 Task: Create in the project AgileIntegrate in Backlog an issue 'Upgrade the database indexing strategy of a web application to improve data retrieval and query performance', assign it to team member softage.3@softage.net and change the status to IN PROGRESS. Create in the project AgileIntegrate in Backlog an issue 'Create a new online platform for online sales and negotiation courses with advanced sales techniques and negotiation skills features', assign it to team member softage.4@softage.net and change the status to IN PROGRESS
Action: Mouse moved to (191, 59)
Screenshot: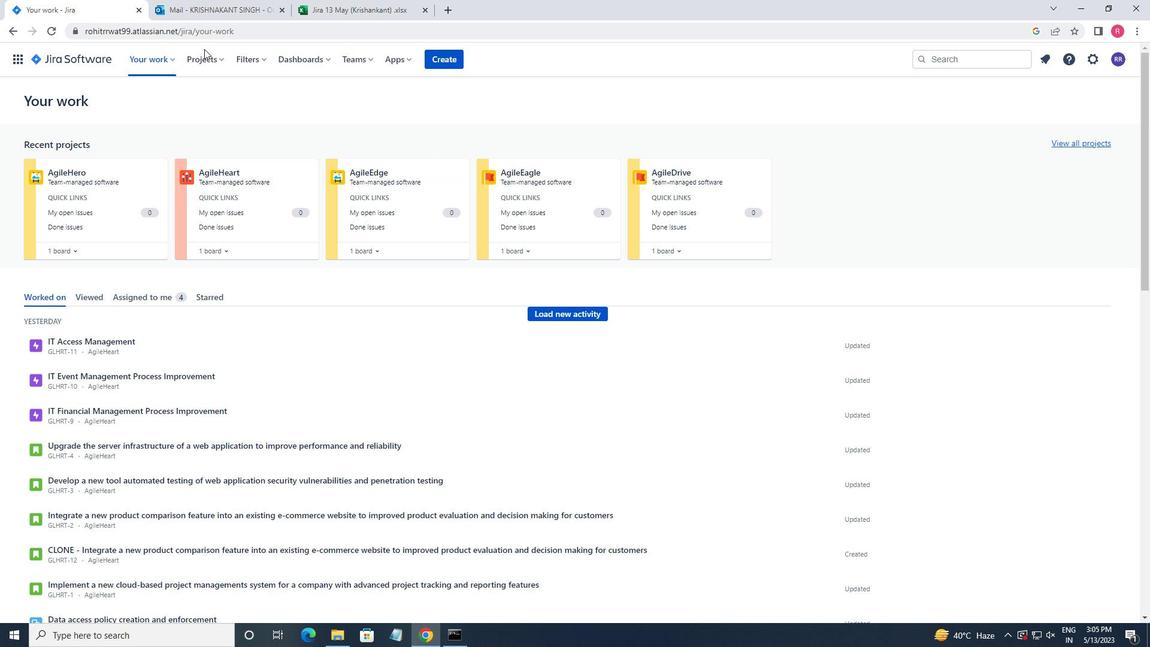 
Action: Mouse pressed left at (191, 59)
Screenshot: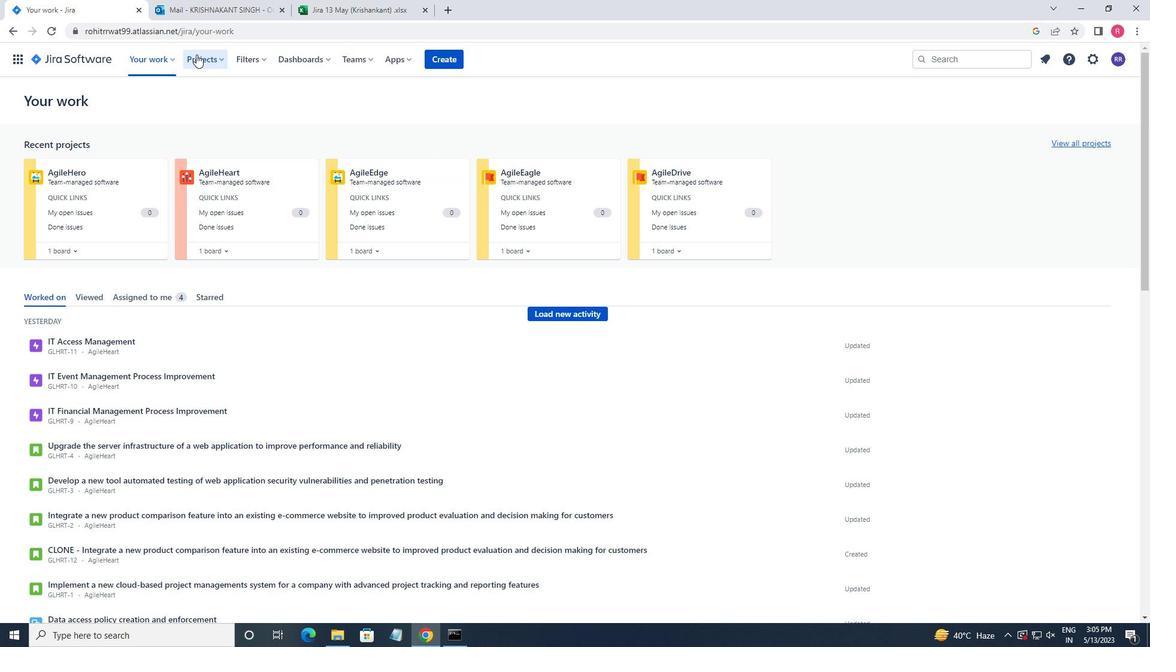 
Action: Mouse moved to (241, 119)
Screenshot: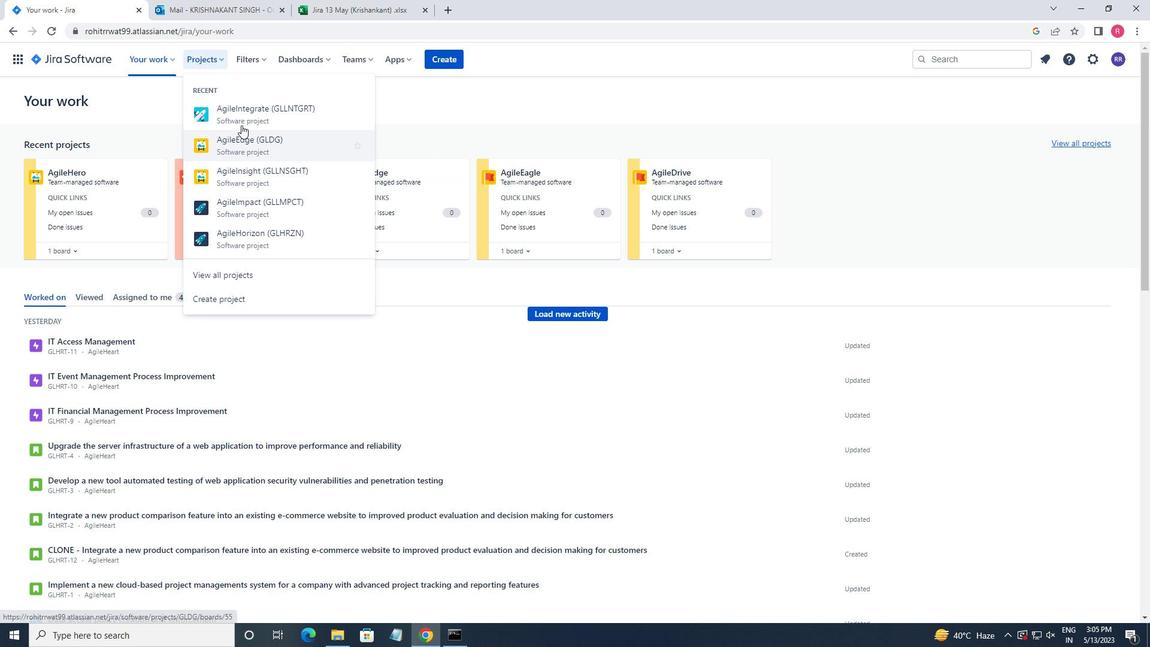 
Action: Mouse pressed left at (241, 119)
Screenshot: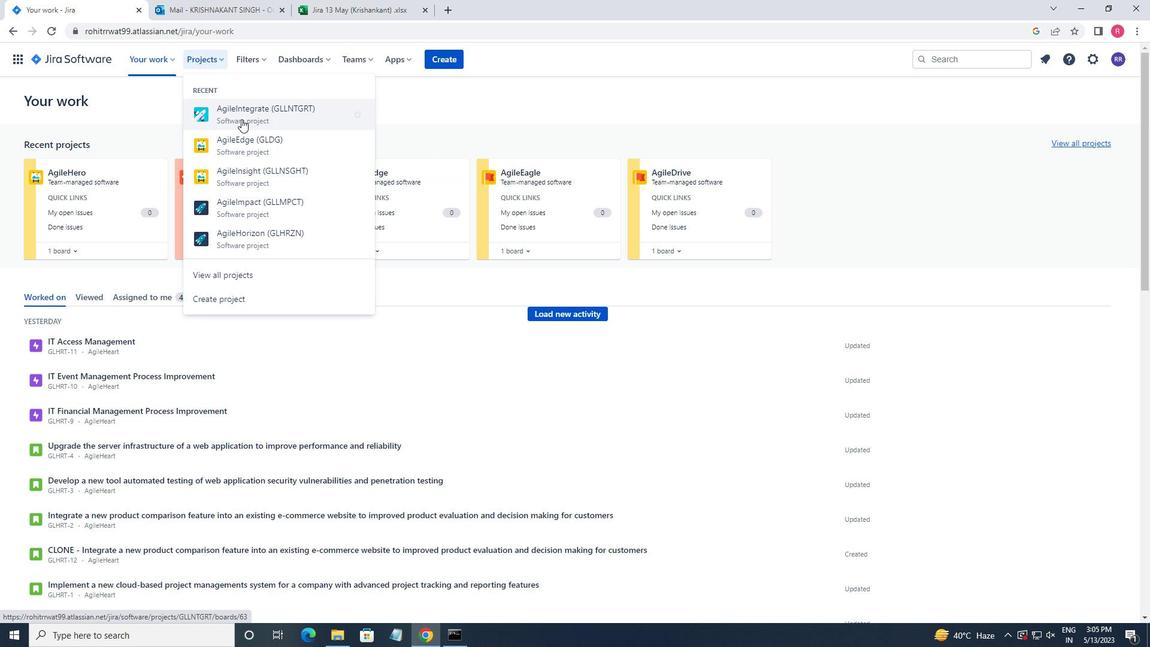 
Action: Mouse moved to (53, 181)
Screenshot: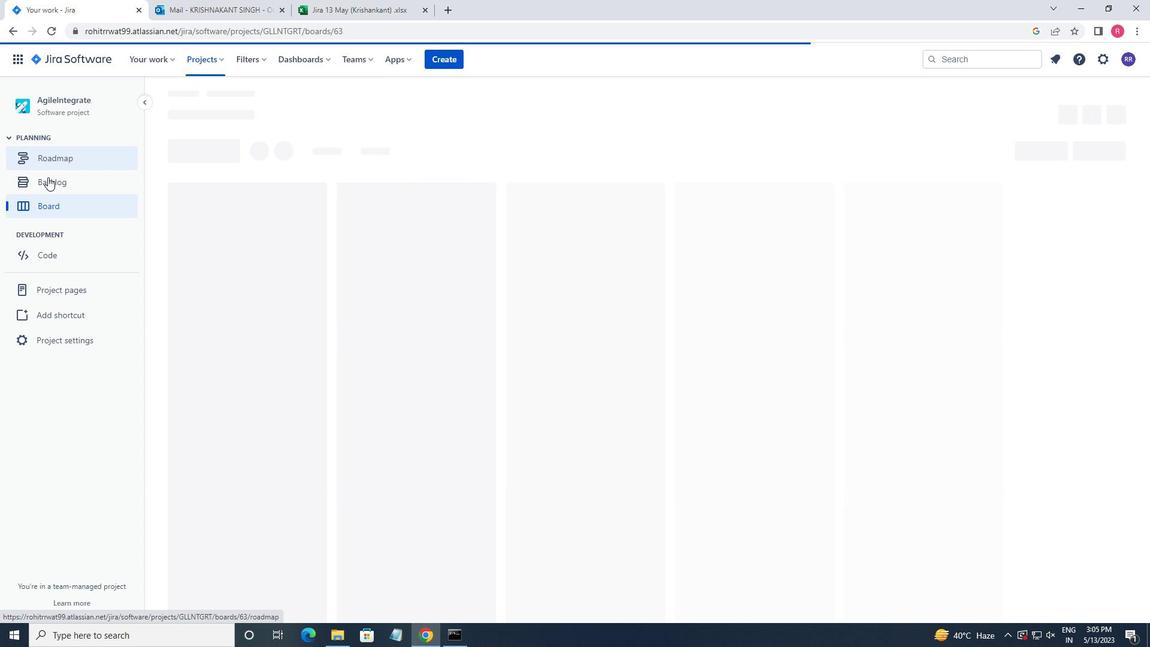 
Action: Mouse pressed left at (53, 181)
Screenshot: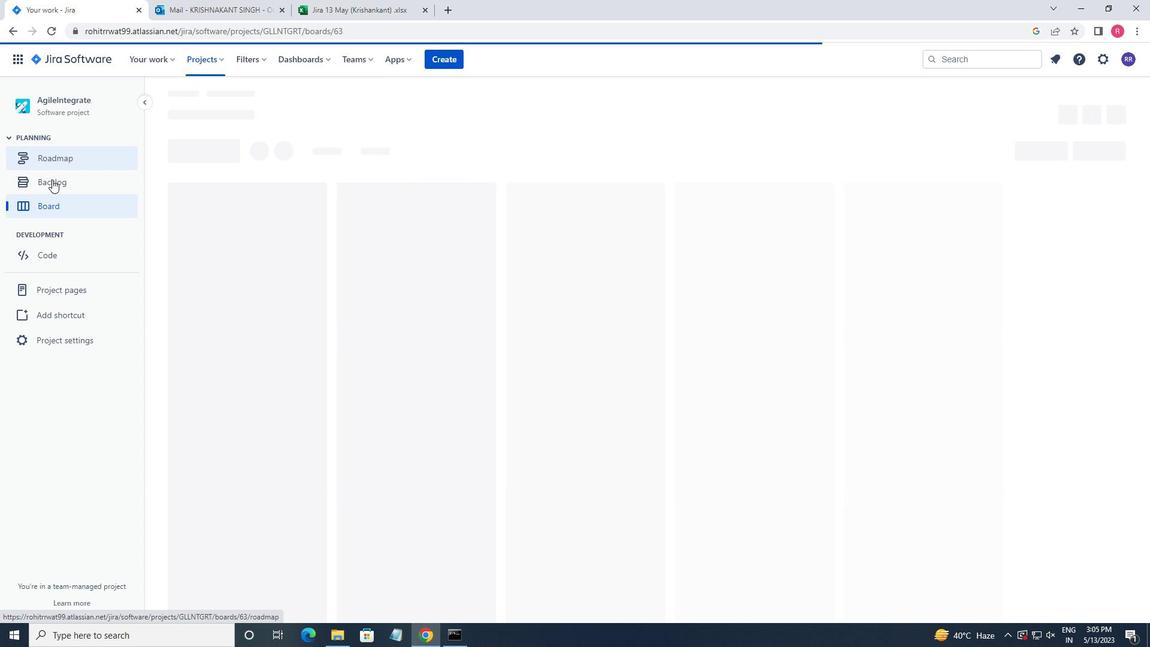 
Action: Mouse moved to (444, 347)
Screenshot: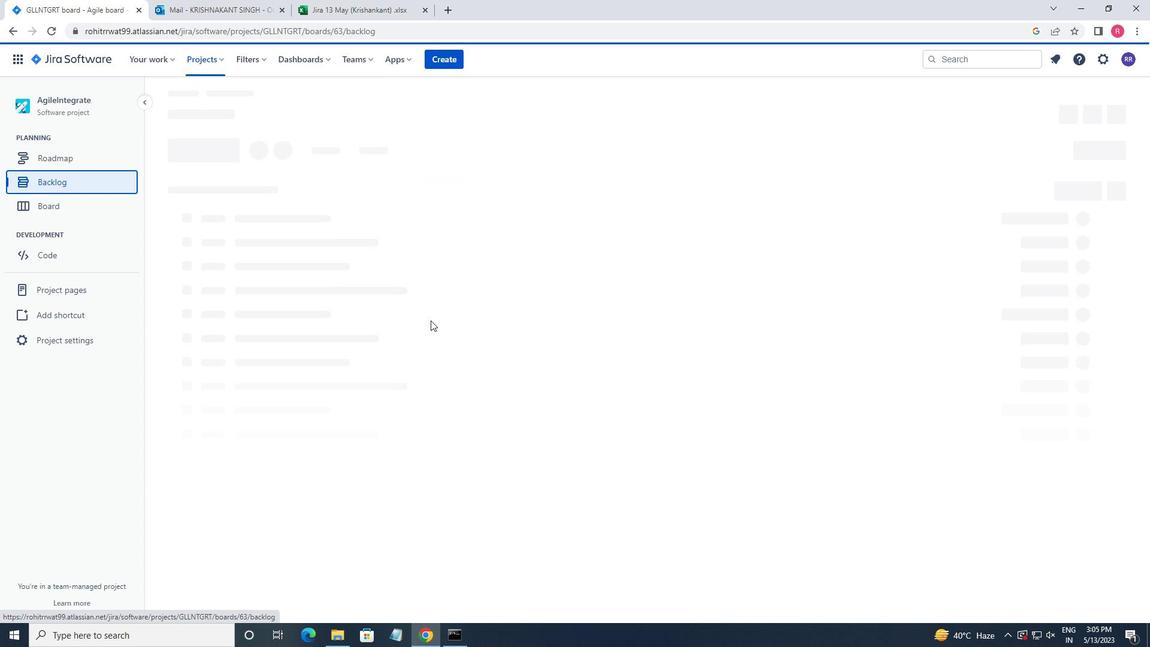 
Action: Mouse scrolled (444, 347) with delta (0, 0)
Screenshot: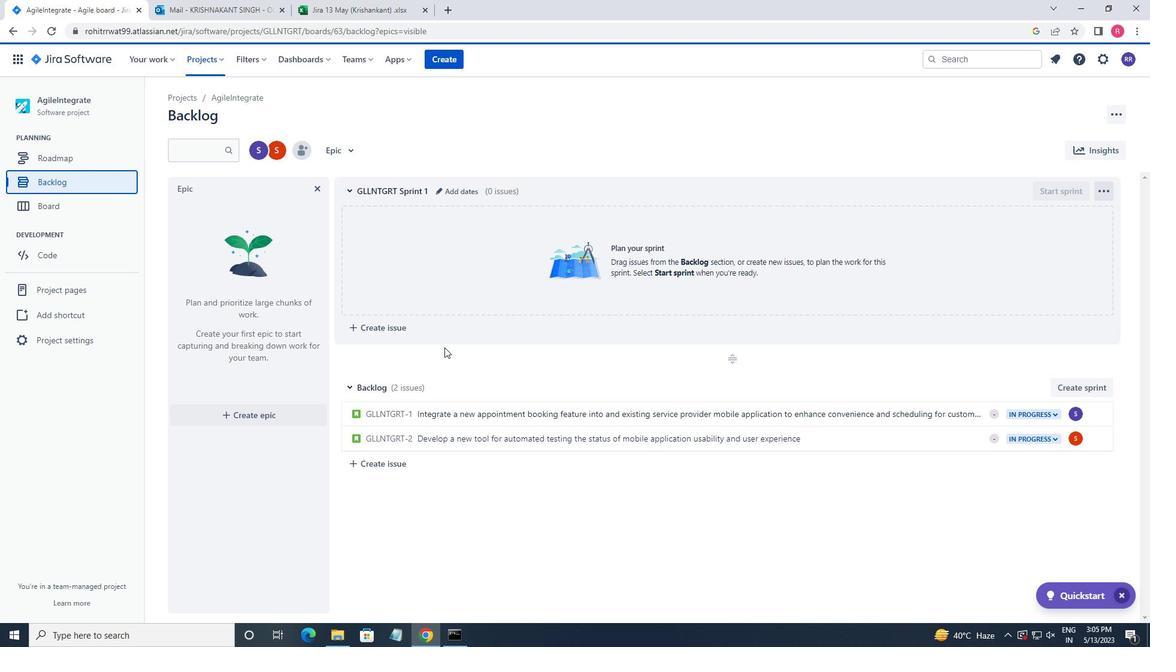 
Action: Mouse scrolled (444, 347) with delta (0, 0)
Screenshot: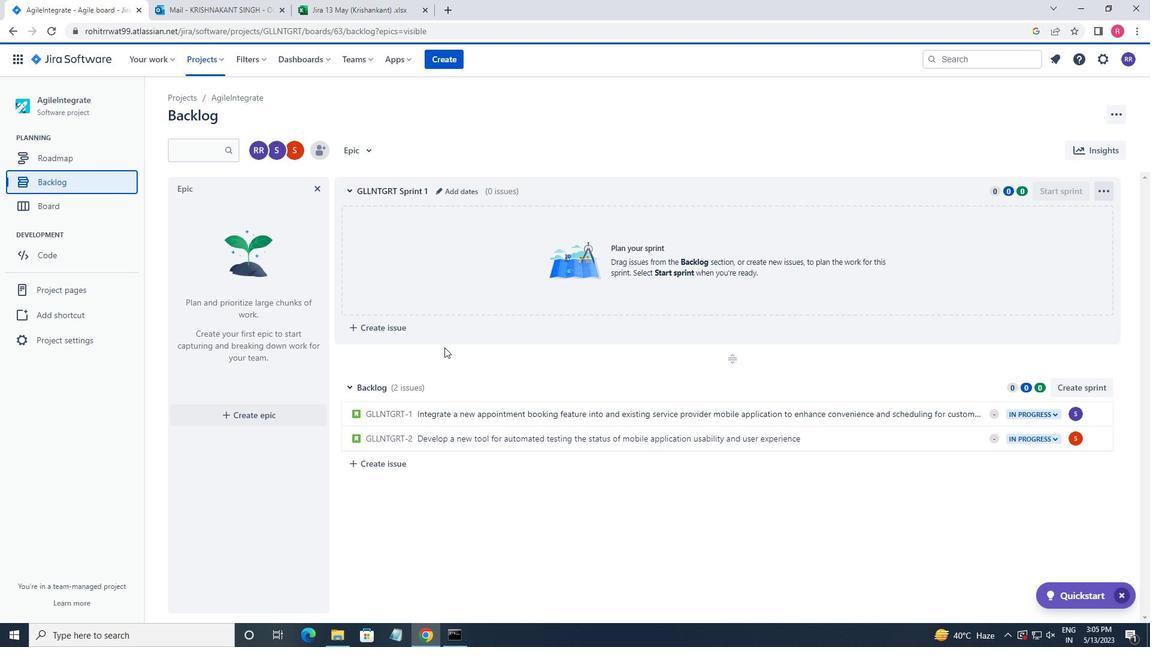 
Action: Mouse moved to (411, 465)
Screenshot: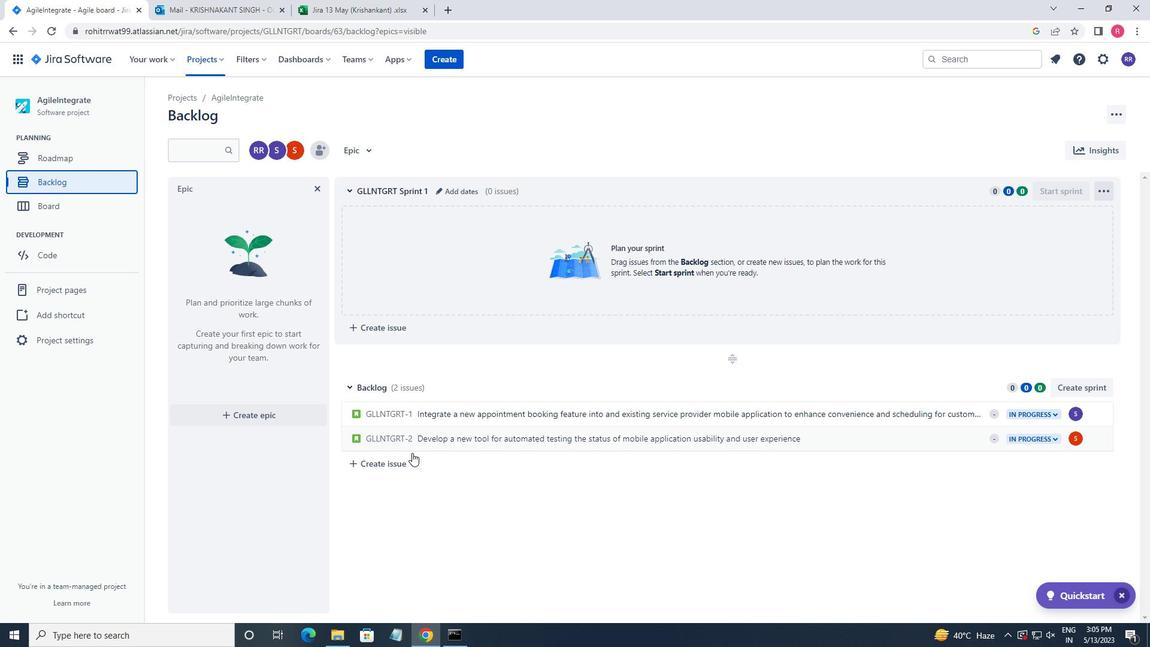 
Action: Mouse pressed left at (411, 465)
Screenshot: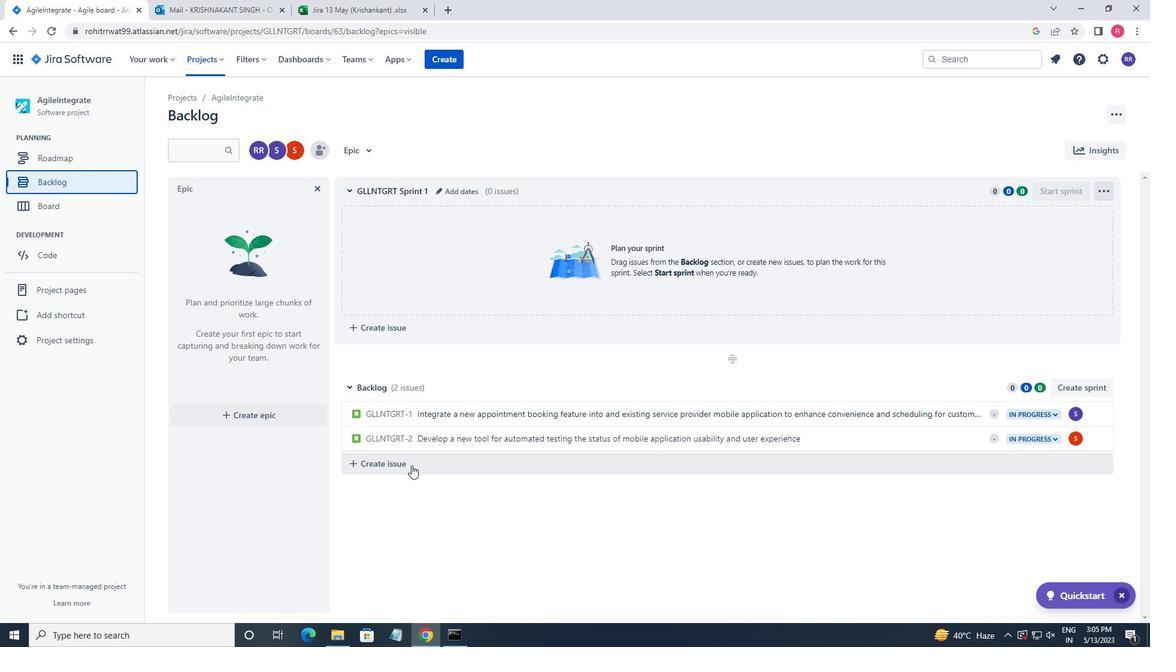 
Action: Mouse moved to (413, 448)
Screenshot: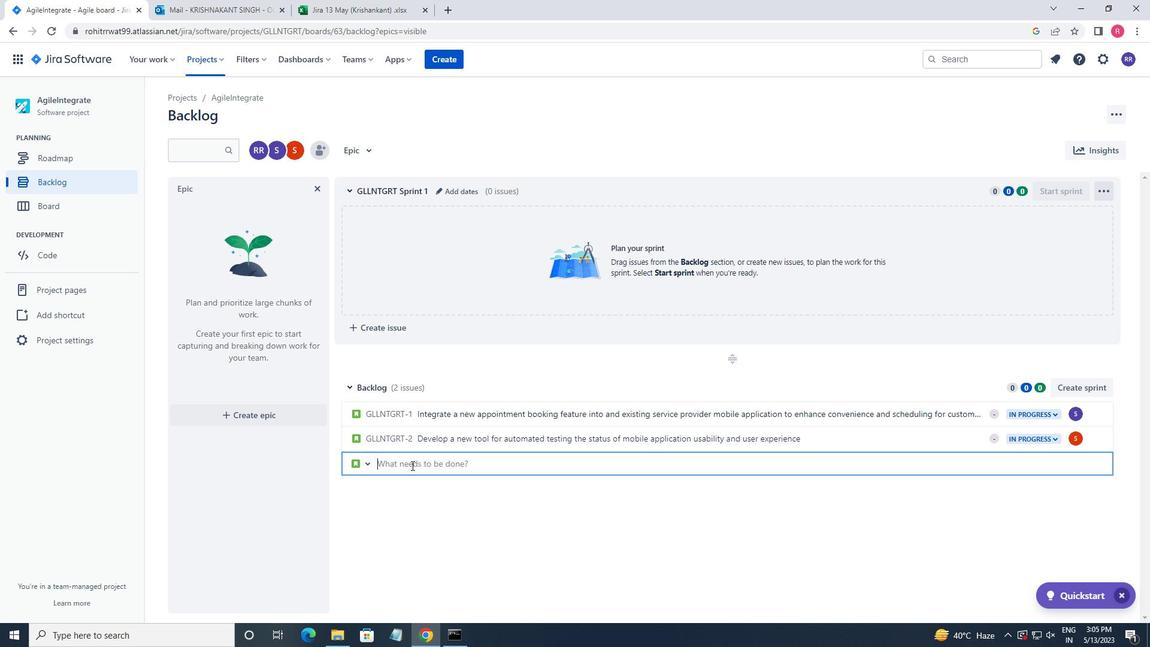 
Action: Key pressed <Key.shift_r>
Screenshot: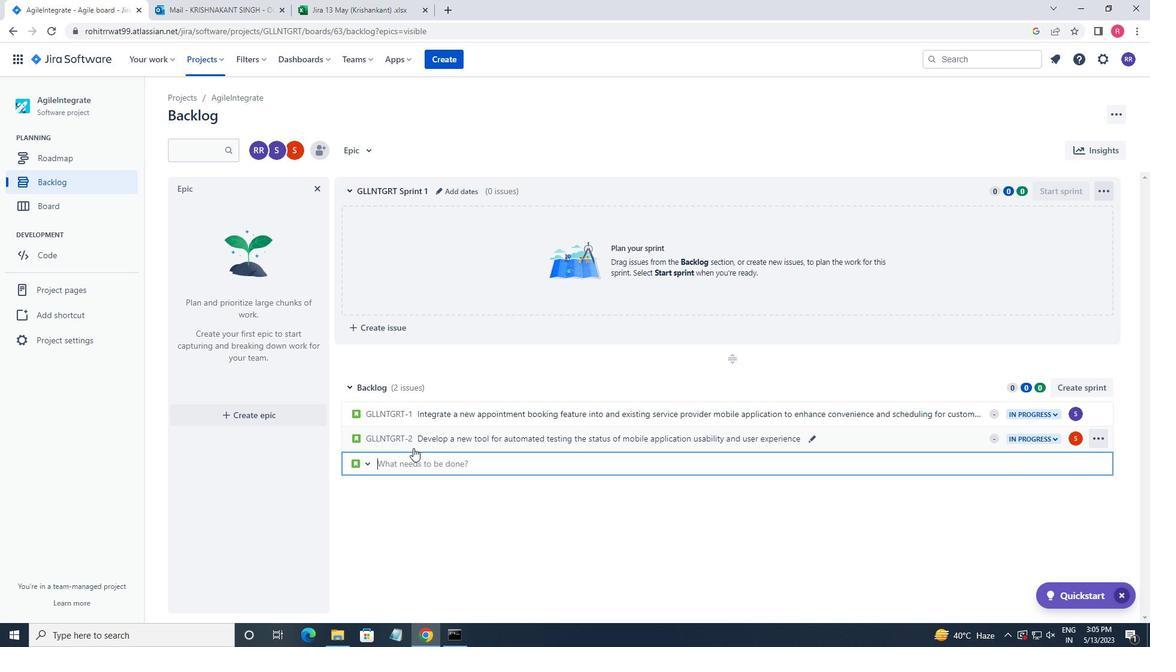 
Action: Mouse moved to (413, 393)
Screenshot: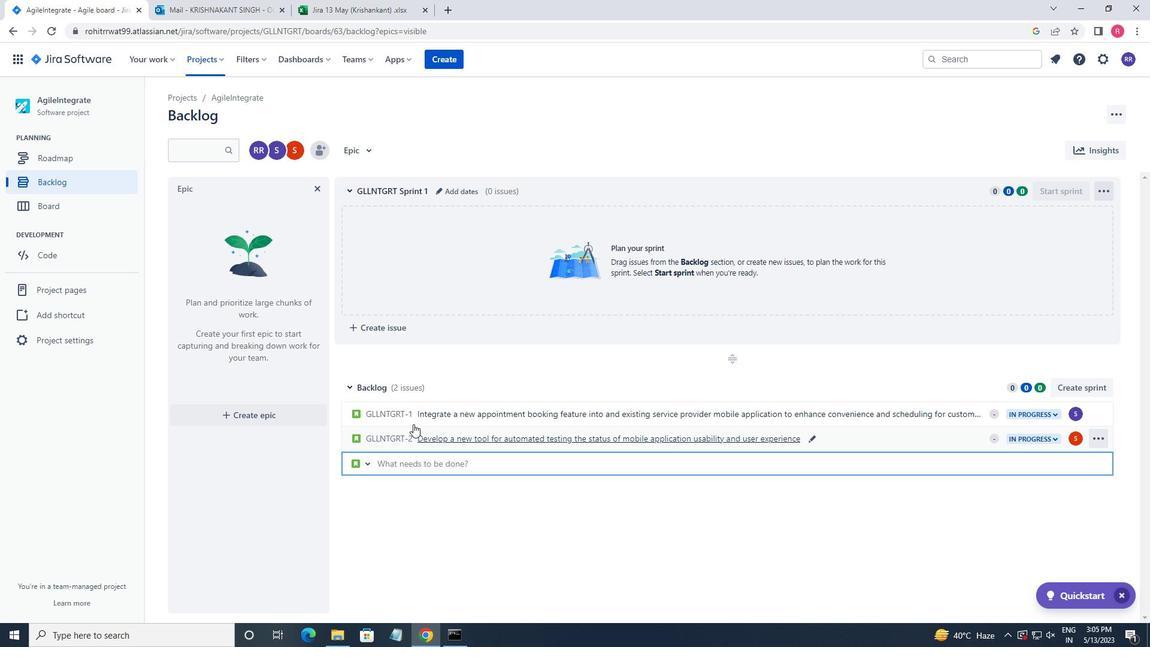 
Action: Key pressed <Key.shift_r><Key.shift_r><Key.shift_r><Key.shift_r><Key.shift_r>Upgr
Screenshot: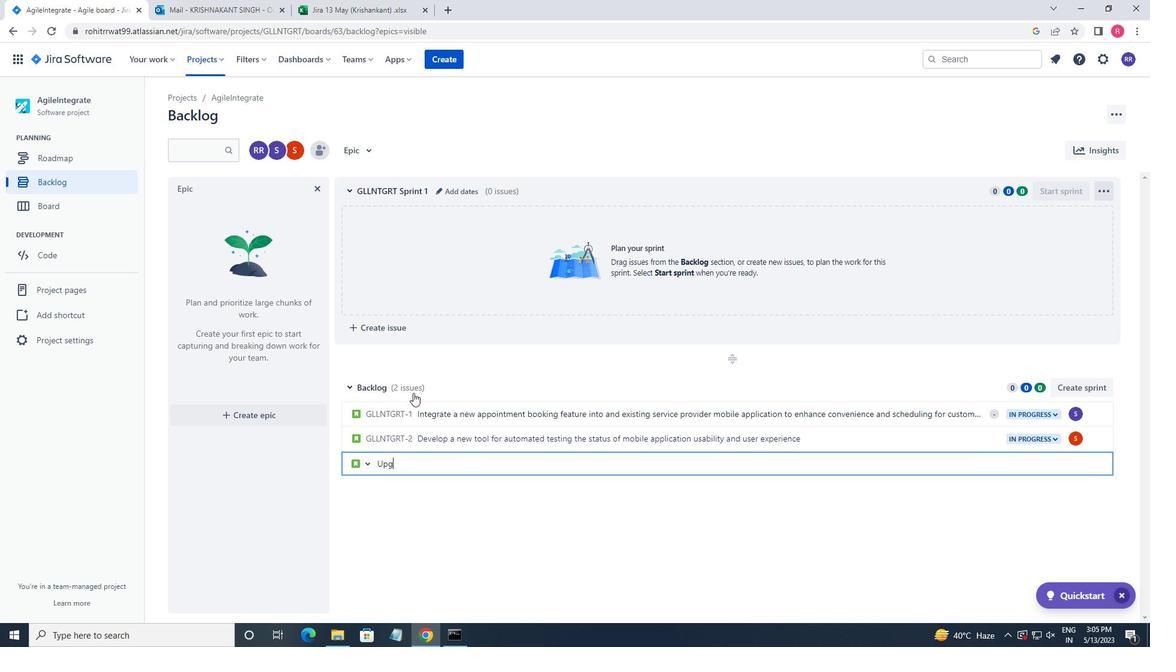 
Action: Mouse moved to (413, 391)
Screenshot: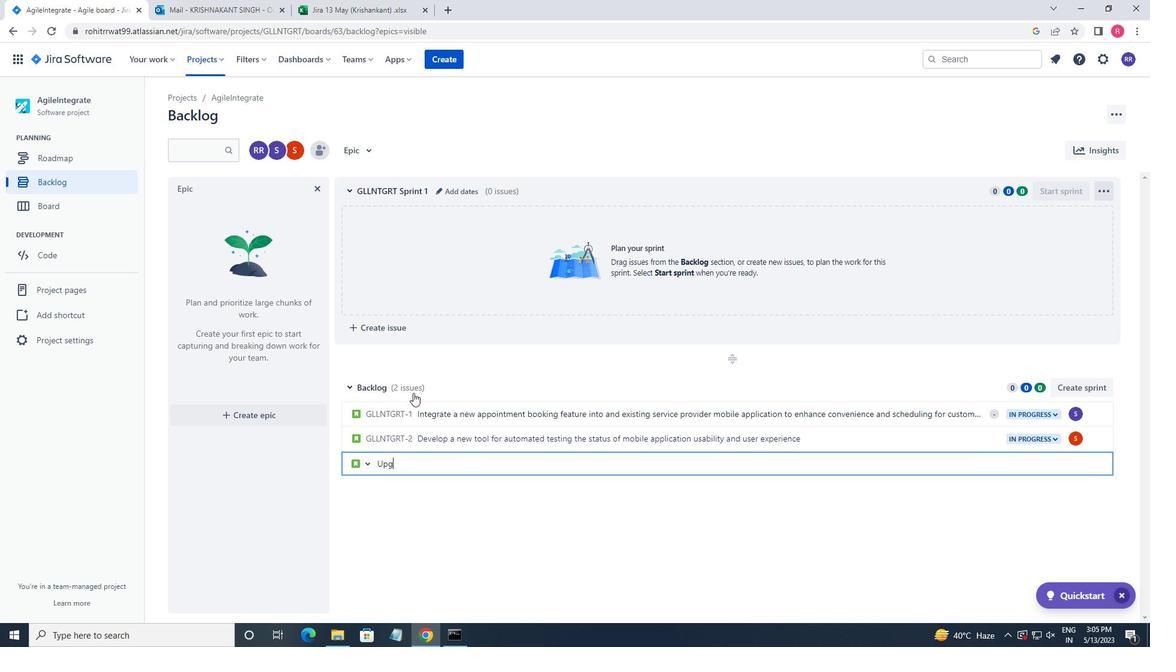 
Action: Key pressed a
Screenshot: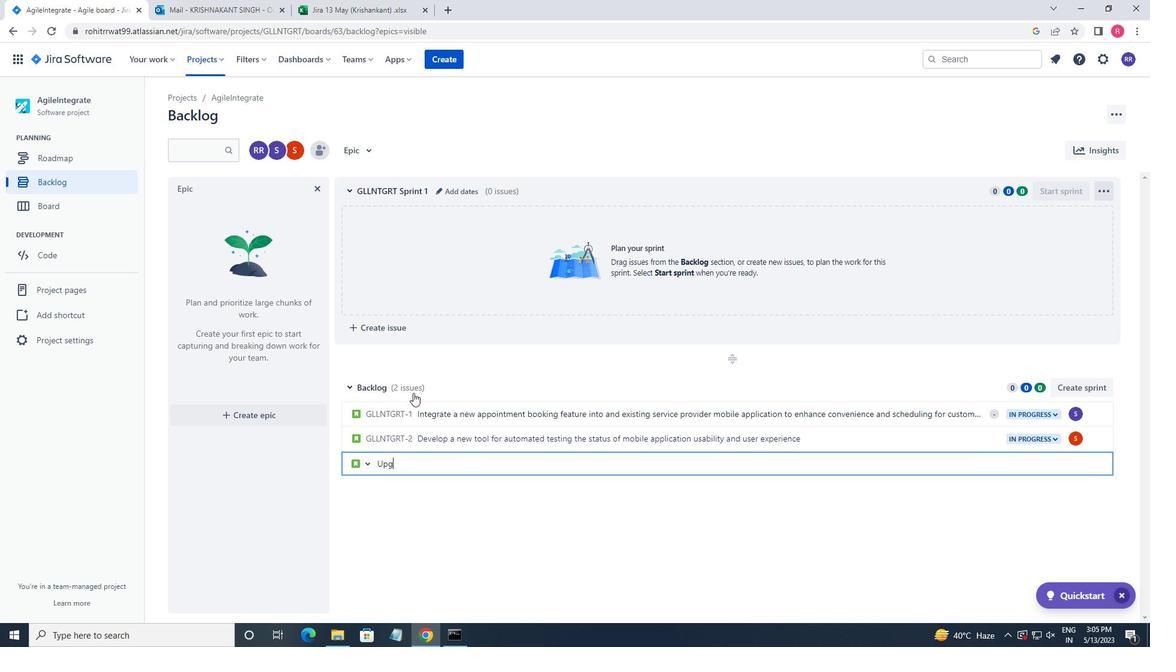 
Action: Mouse moved to (413, 391)
Screenshot: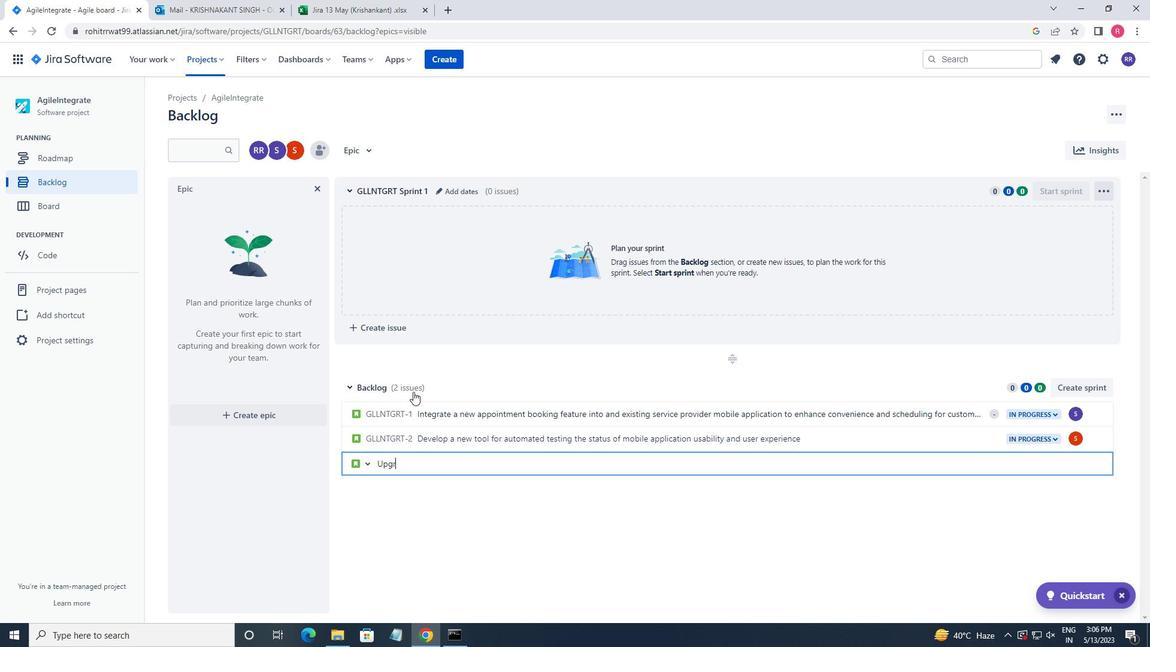 
Action: Key pressed de<Key.space>the<Key.space>dev<Key.backspace><Key.backspace>at
Screenshot: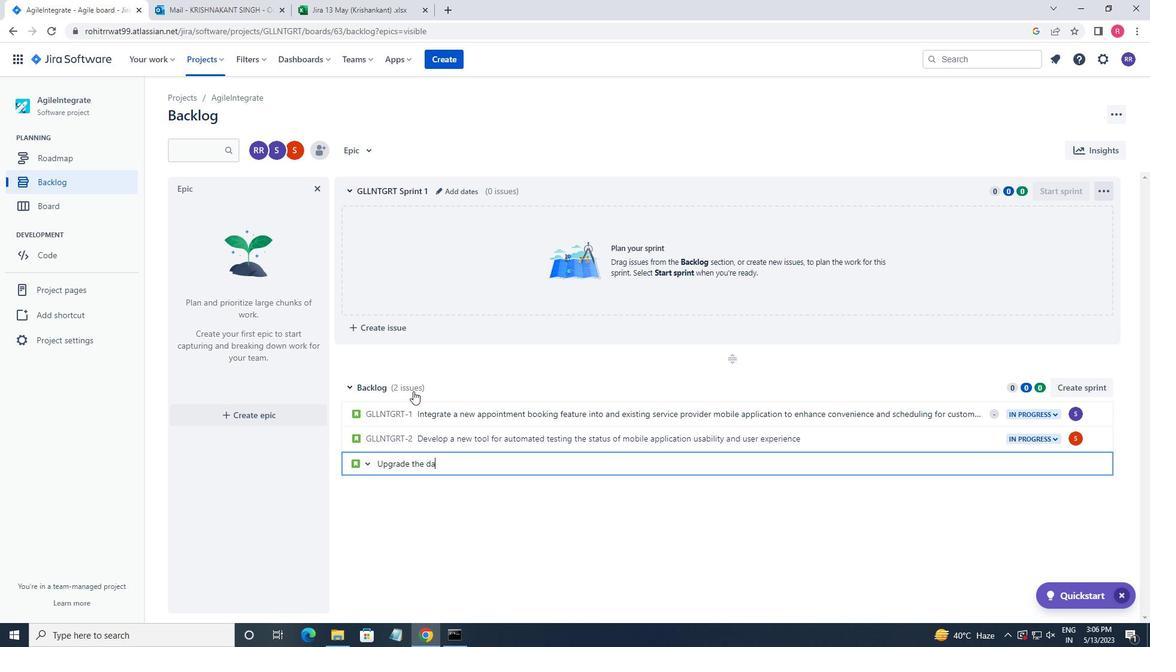
Action: Mouse moved to (414, 390)
Screenshot: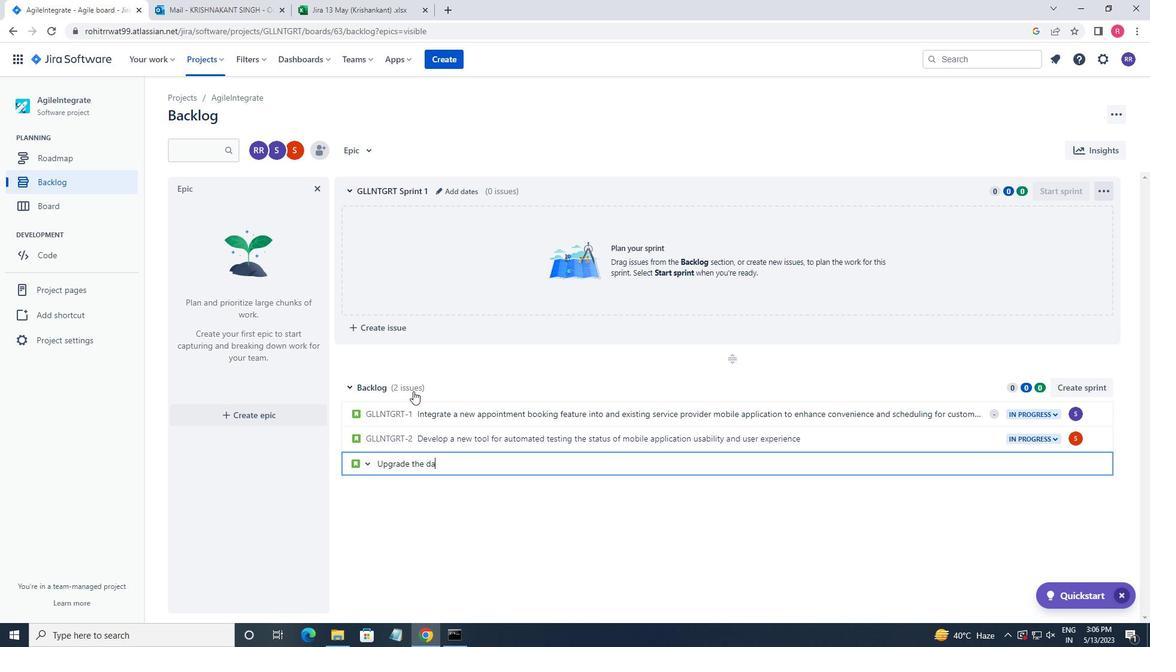 
Action: Key pressed abax
Screenshot: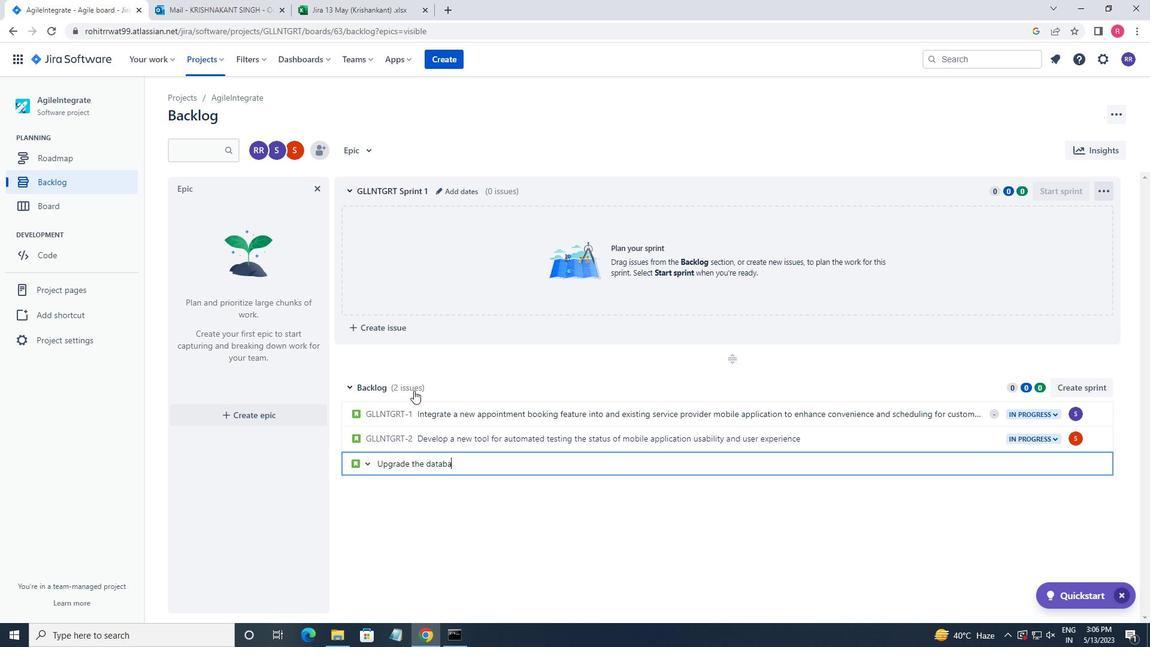 
Action: Mouse moved to (414, 390)
Screenshot: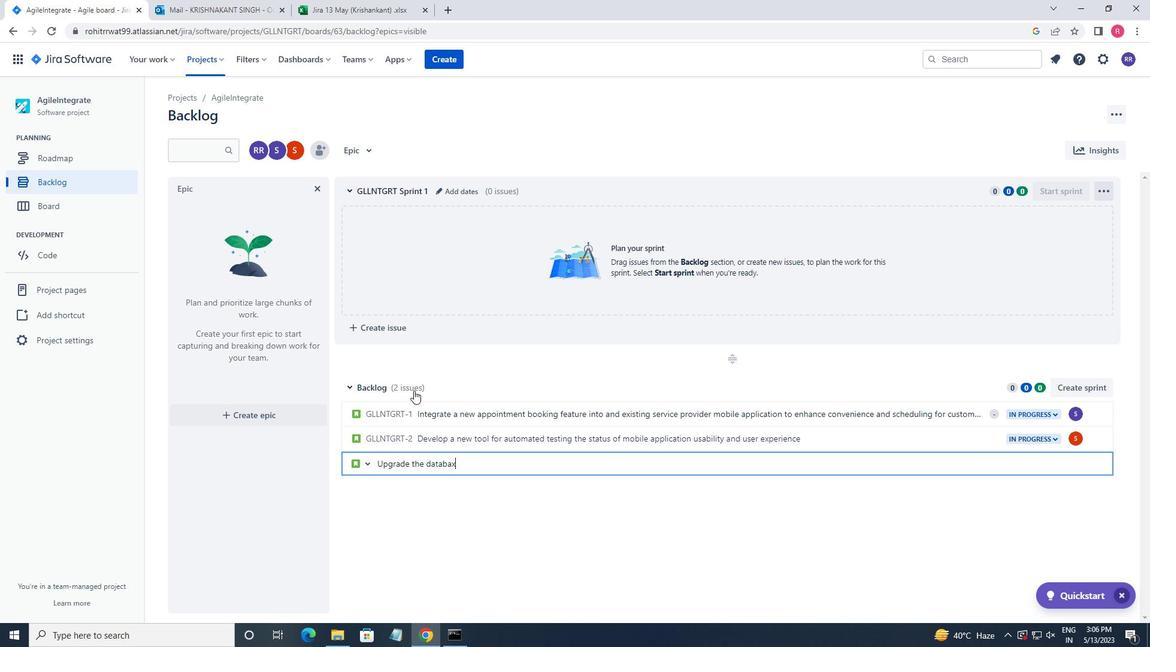 
Action: Key pressed <Key.backspace>se<Key.space>
Screenshot: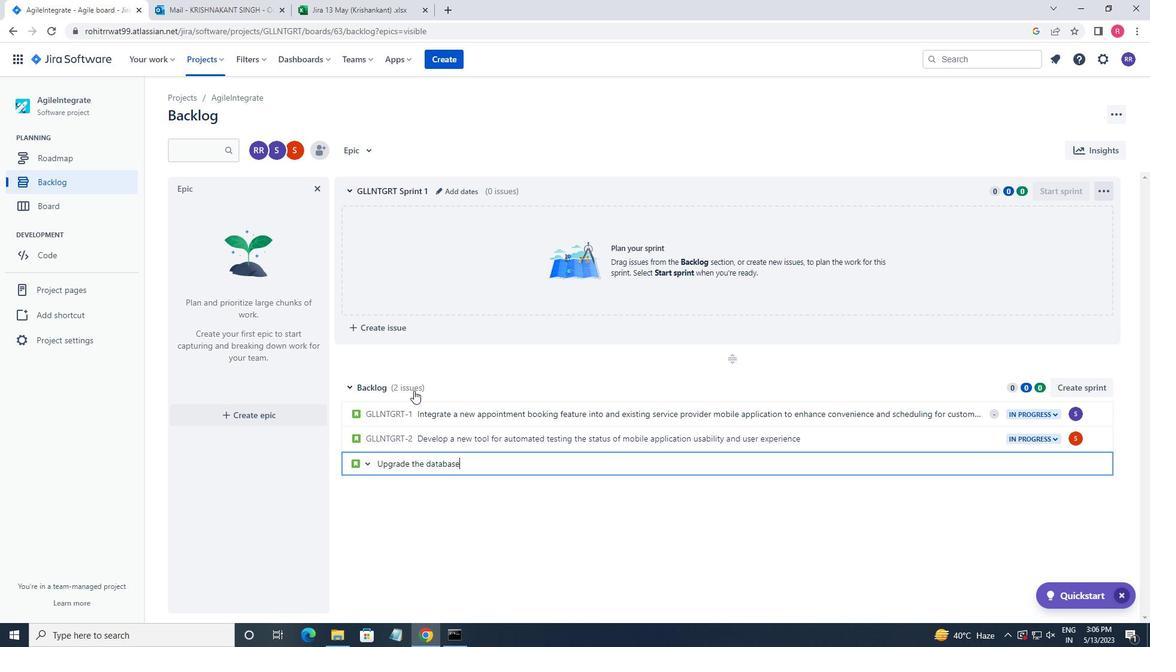 
Action: Mouse moved to (415, 385)
Screenshot: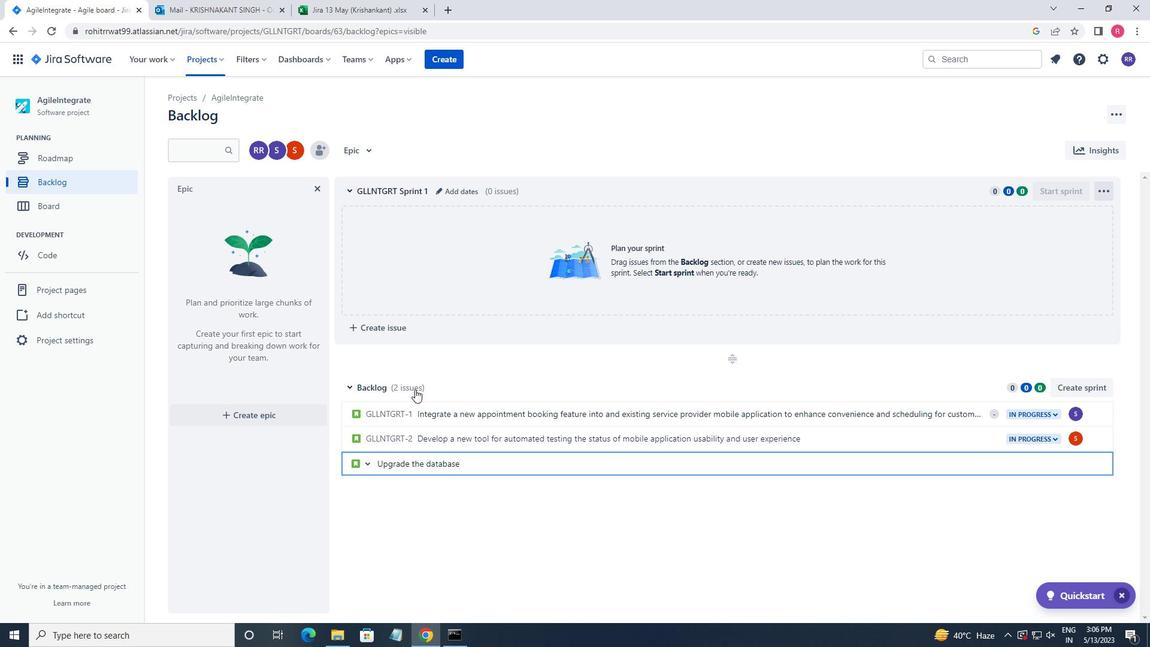 
Action: Key pressed intexing<Key.space>strategy
Screenshot: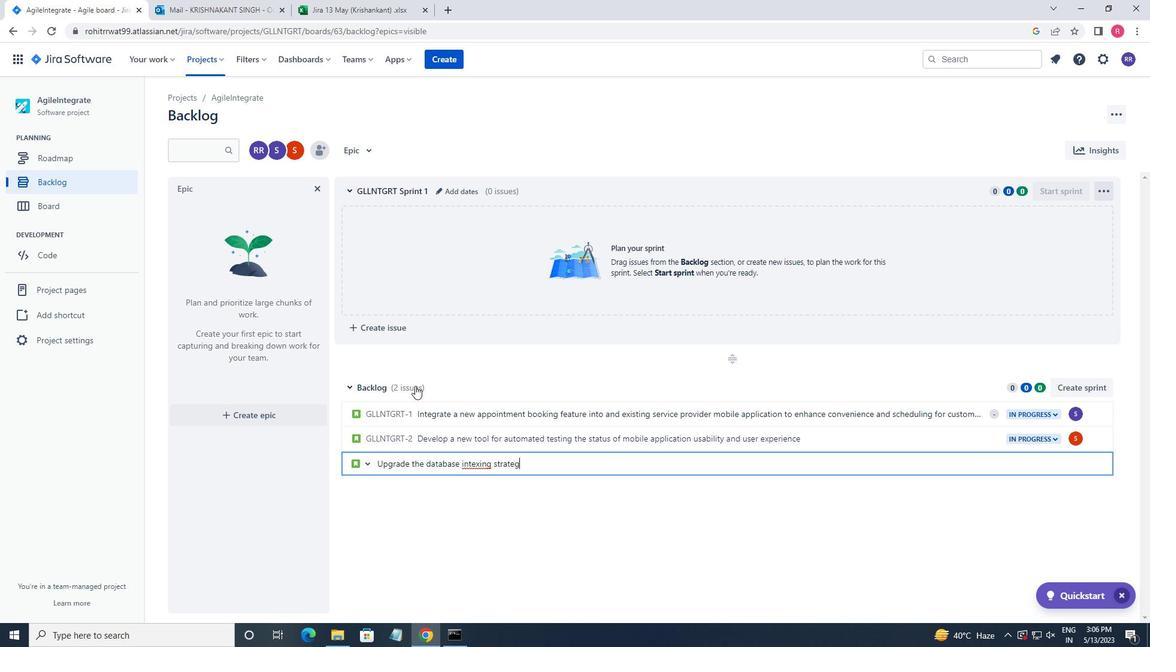
Action: Mouse moved to (415, 385)
Screenshot: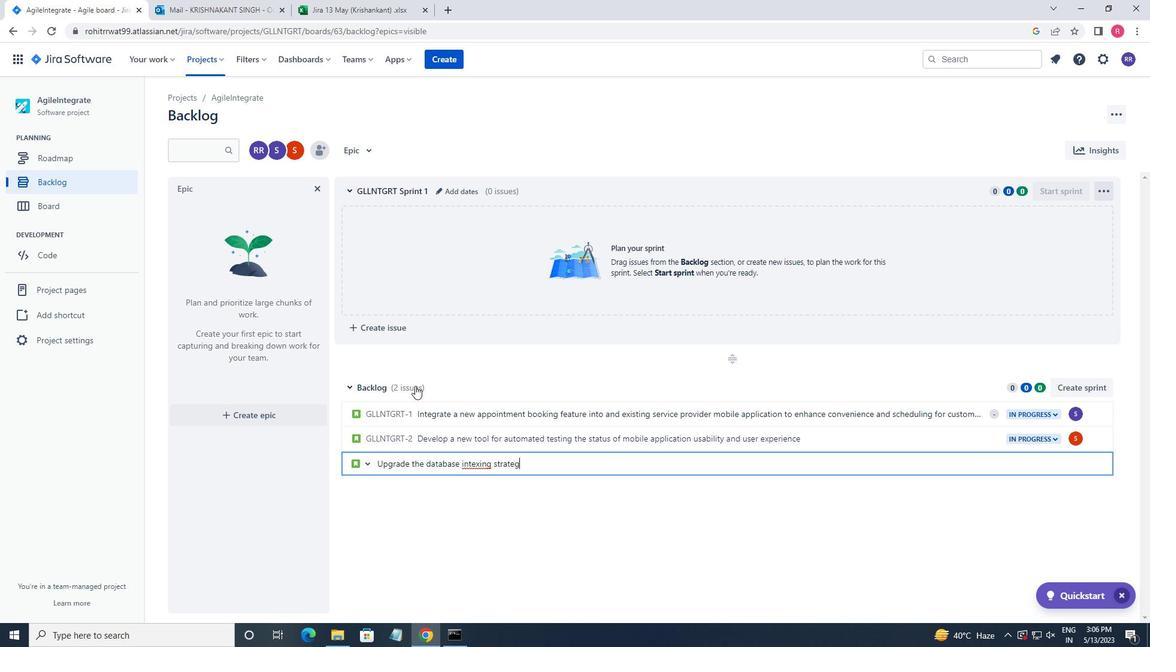 
Action: Key pressed <Key.left><Key.left><Key.left><Key.left><Key.left><Key.left><Key.left><Key.left><Key.left><Key.left><Key.left><Key.left><Key.left><Key.left>d
Screenshot: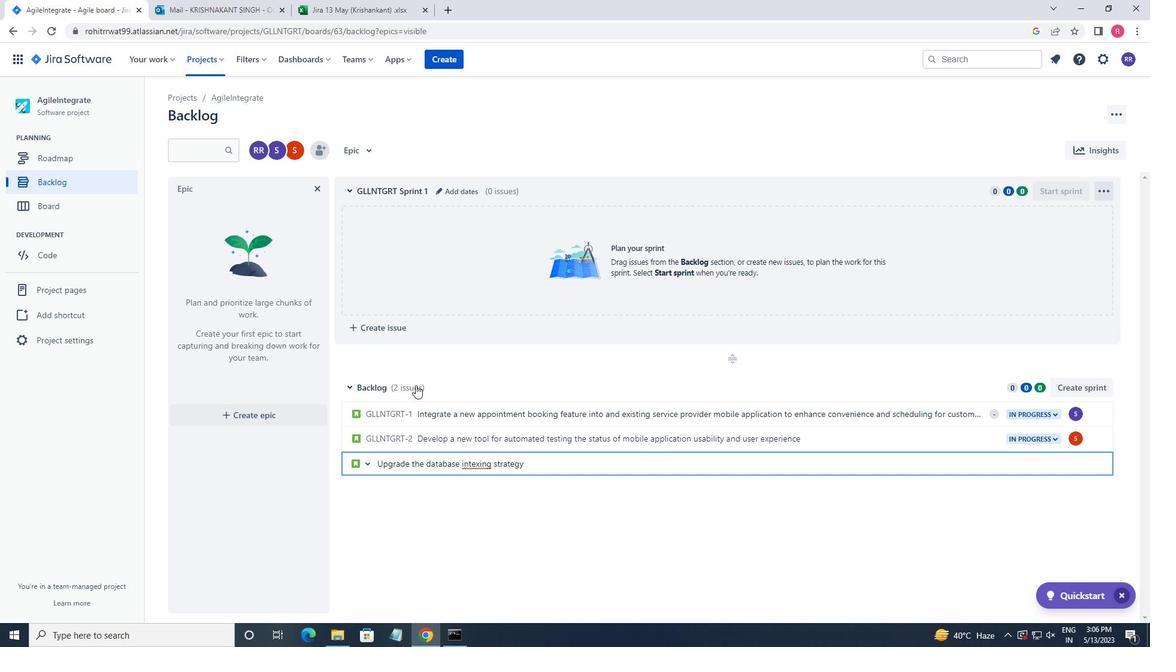 
Action: Mouse moved to (422, 384)
Screenshot: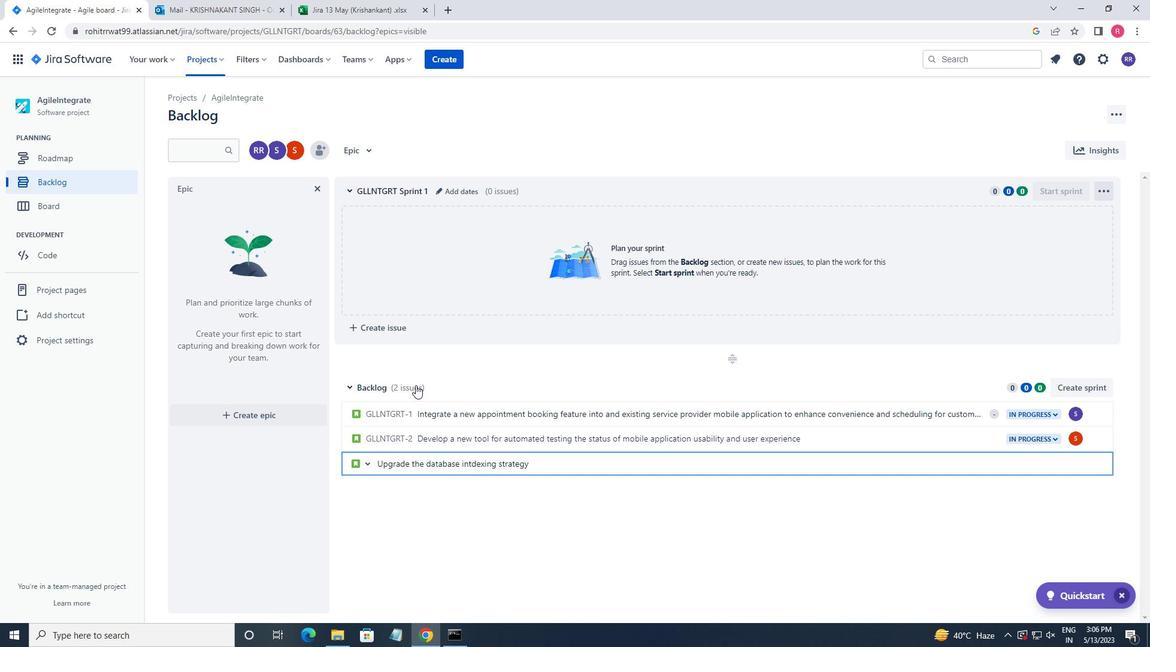 
Action: Key pressed <Key.right><Key.right><Key.right><Key.right><Key.right><Key.right><Key.right><Key.right><Key.right><Key.right><Key.right><Key.right><Key.right><Key.right><Key.right><Key.space>of<Key.space>a<Key.space>web<Key.space>appli
Screenshot: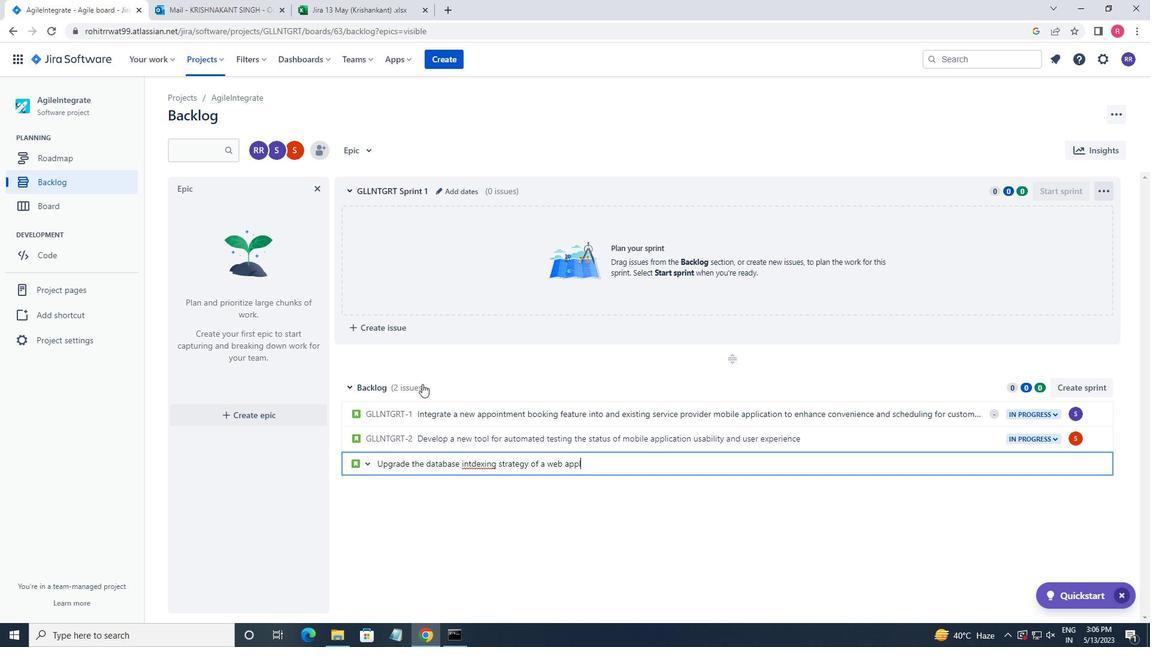 
Action: Mouse moved to (422, 384)
Screenshot: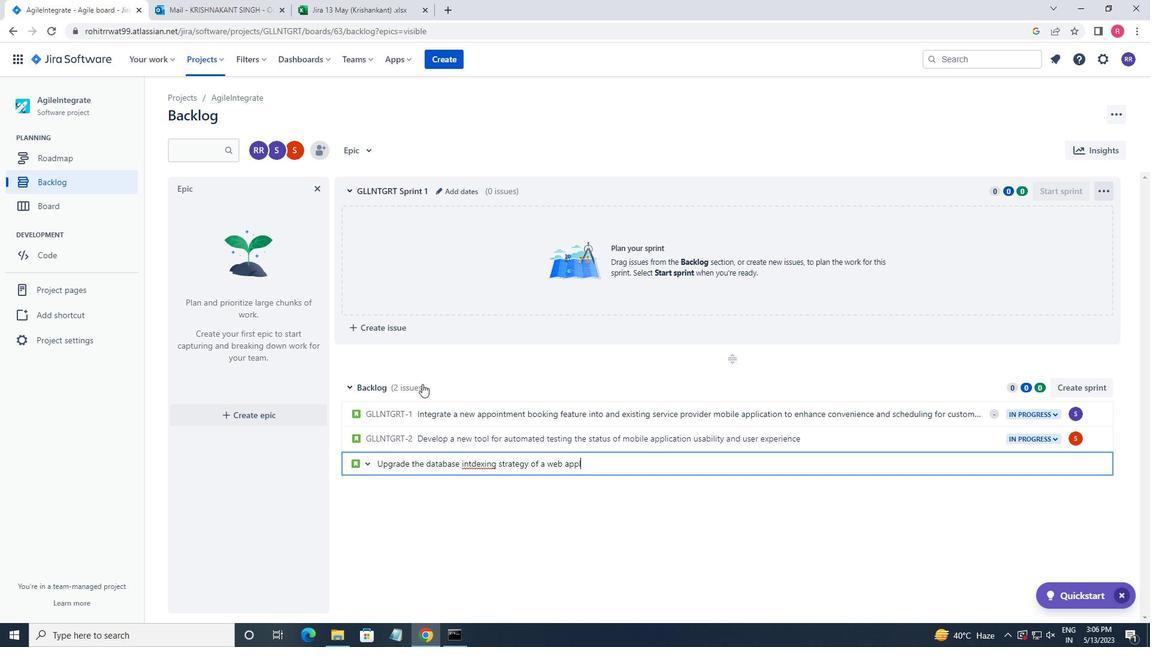 
Action: Key pressed cation<Key.space><Key.space>a
Screenshot: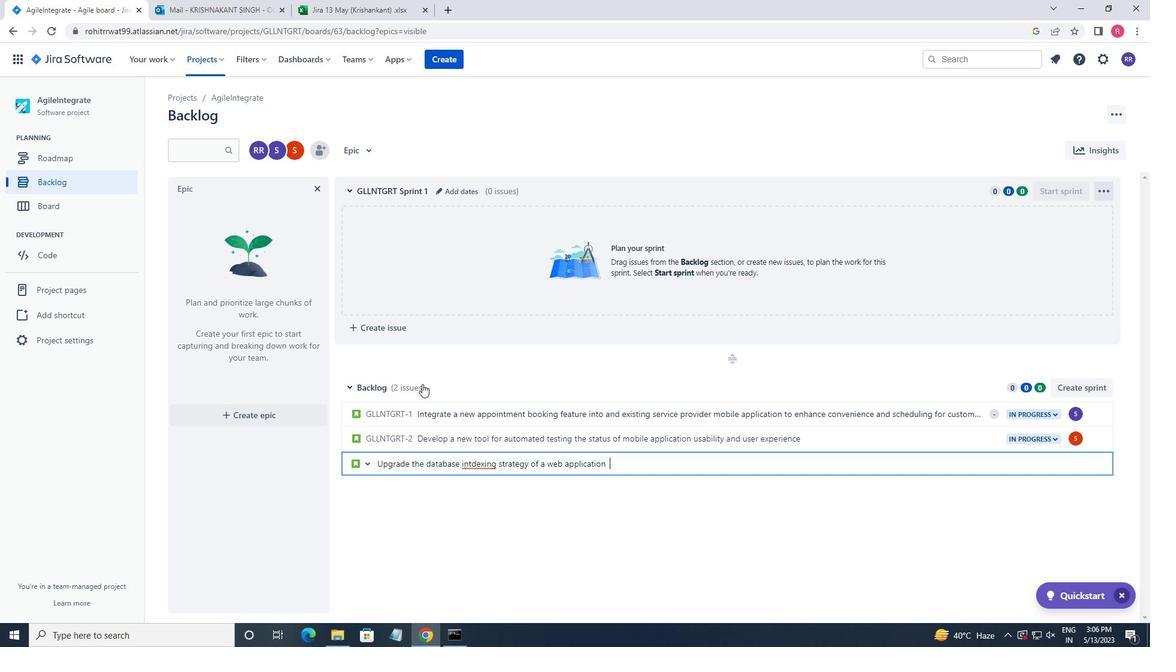 
Action: Mouse moved to (422, 383)
Screenshot: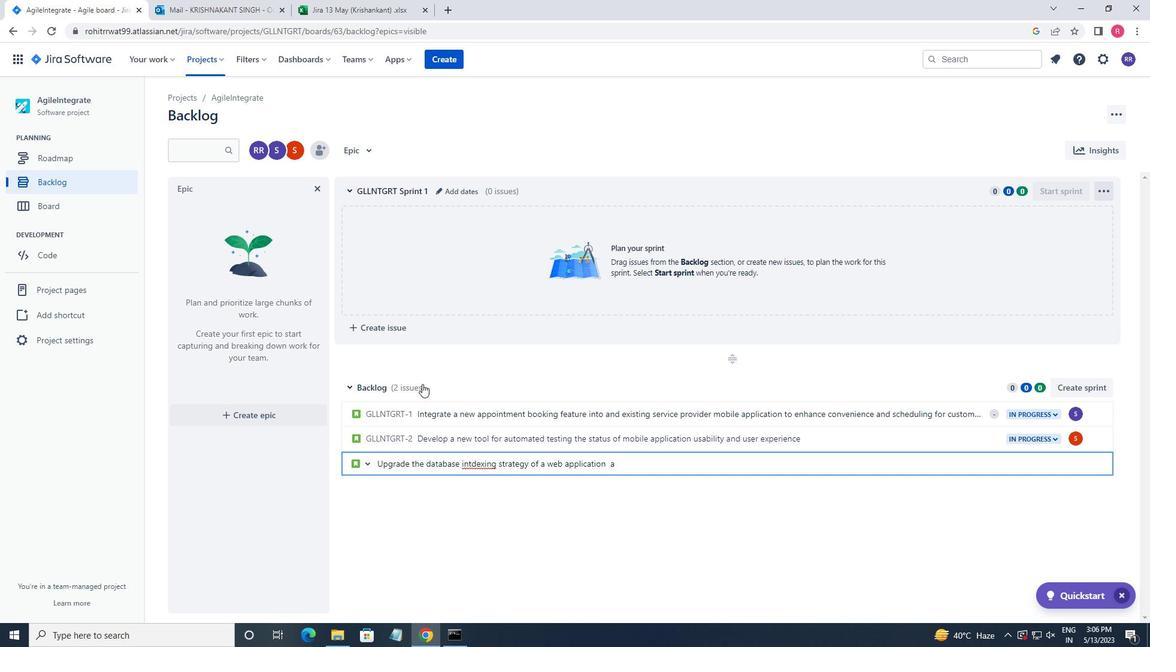 
Action: Key pressed <Key.backspace>to<Key.space><Key.left>
Screenshot: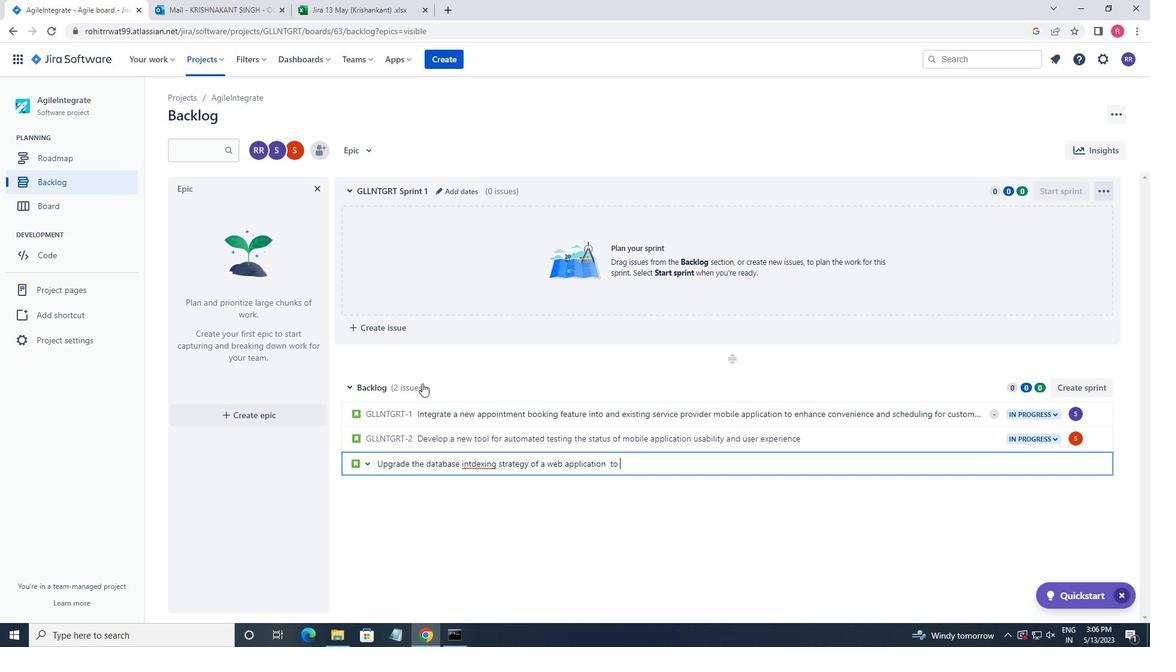
Action: Mouse moved to (423, 382)
Screenshot: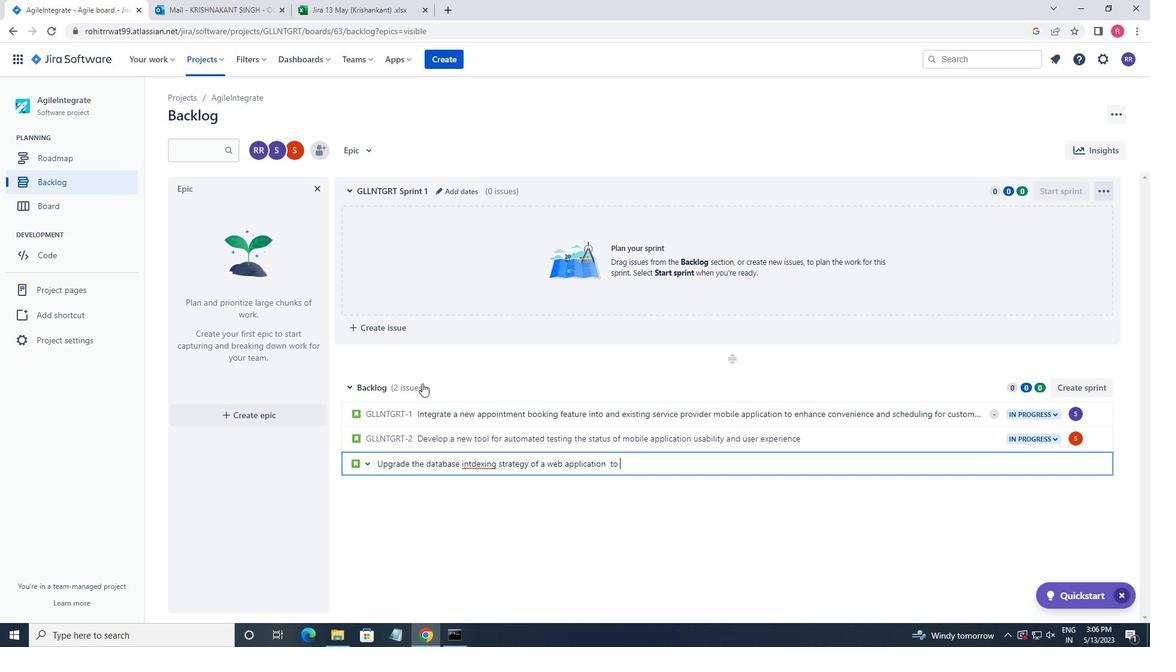 
Action: Key pressed <Key.left><Key.left><Key.left><Key.left><Key.left><Key.left><Key.left><Key.left><Key.left><Key.left><Key.left><Key.left><Key.left><Key.left><Key.left><Key.left><Key.left><Key.left><Key.left><Key.left><Key.left><Key.left><Key.left><Key.left><Key.left><Key.left><Key.left><Key.left><Key.left><Key.left><Key.left><Key.left><Key.left><Key.left><Key.left><Key.left><Key.left><Key.left><Key.left><Key.left><Key.backspace><Key.right><Key.right><Key.right><Key.right><Key.right><Key.right><Key.right><Key.right><Key.right><Key.right><Key.right><Key.right><Key.right><Key.right><Key.right><Key.right><Key.right><Key.right><Key.right><Key.right><Key.right><Key.right><Key.right><Key.right><Key.right><Key.right><Key.right><Key.right><Key.right><Key.right><Key.right><Key.right><Key.right><Key.right><Key.right><Key.right><Key.right><Key.right><Key.right><Key.right><Key.right><Key.right><Key.right><Key.right><Key.right><Key.right>improve<Key.space>dat
Screenshot: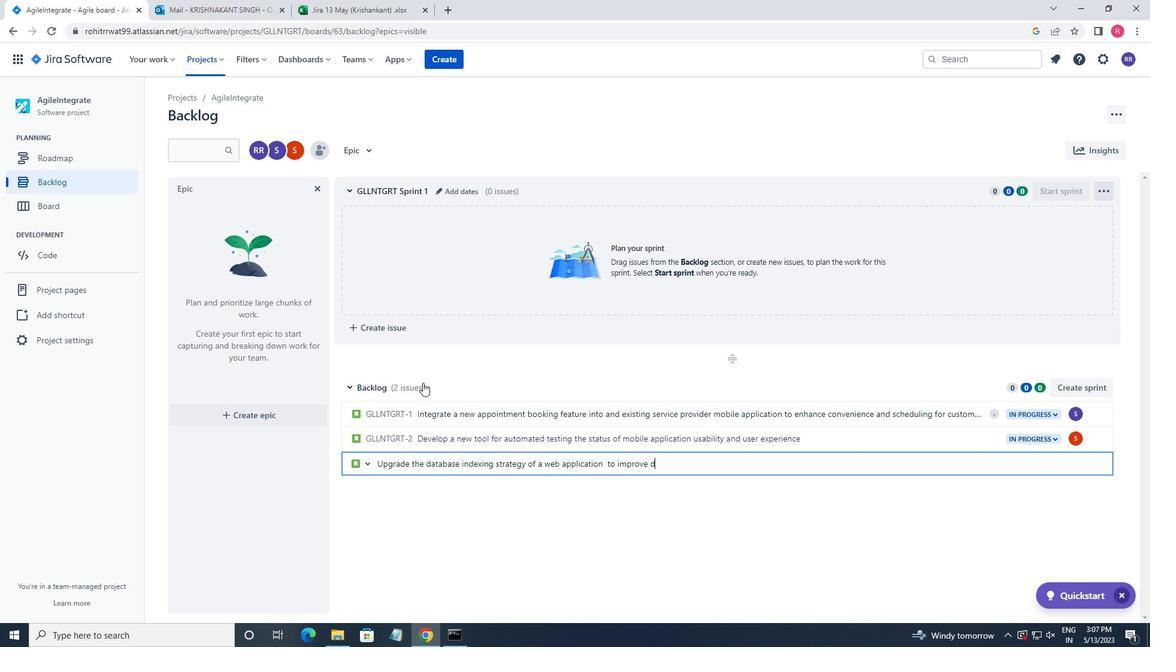 
Action: Mouse moved to (423, 382)
Screenshot: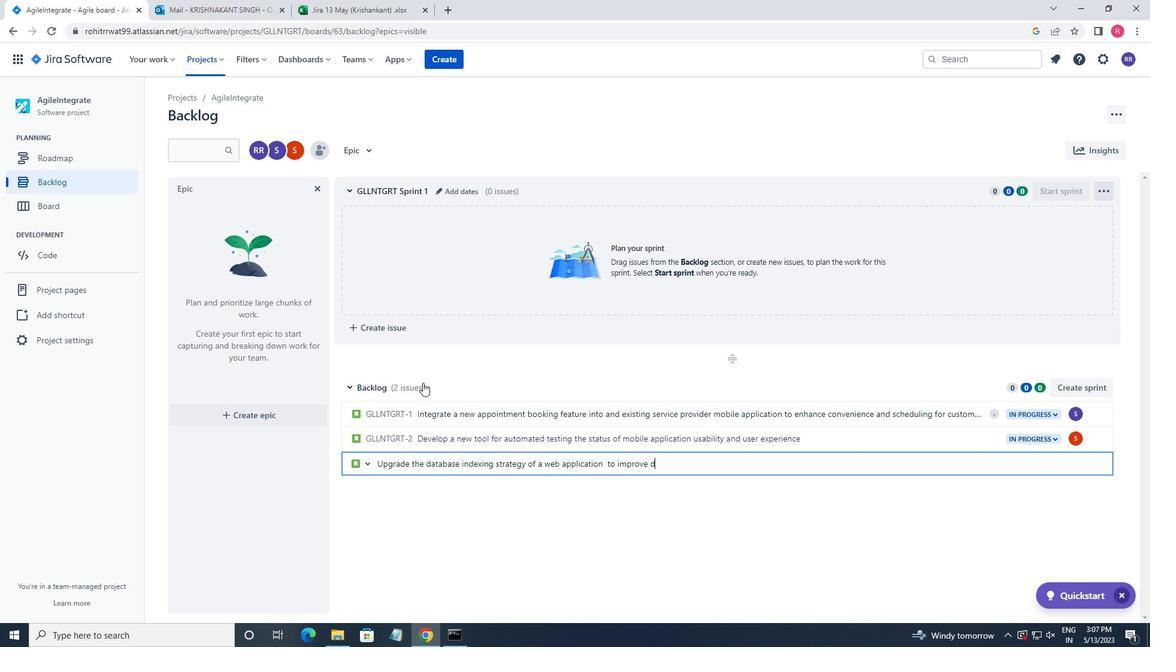 
Action: Key pressed a<Key.space>r
Screenshot: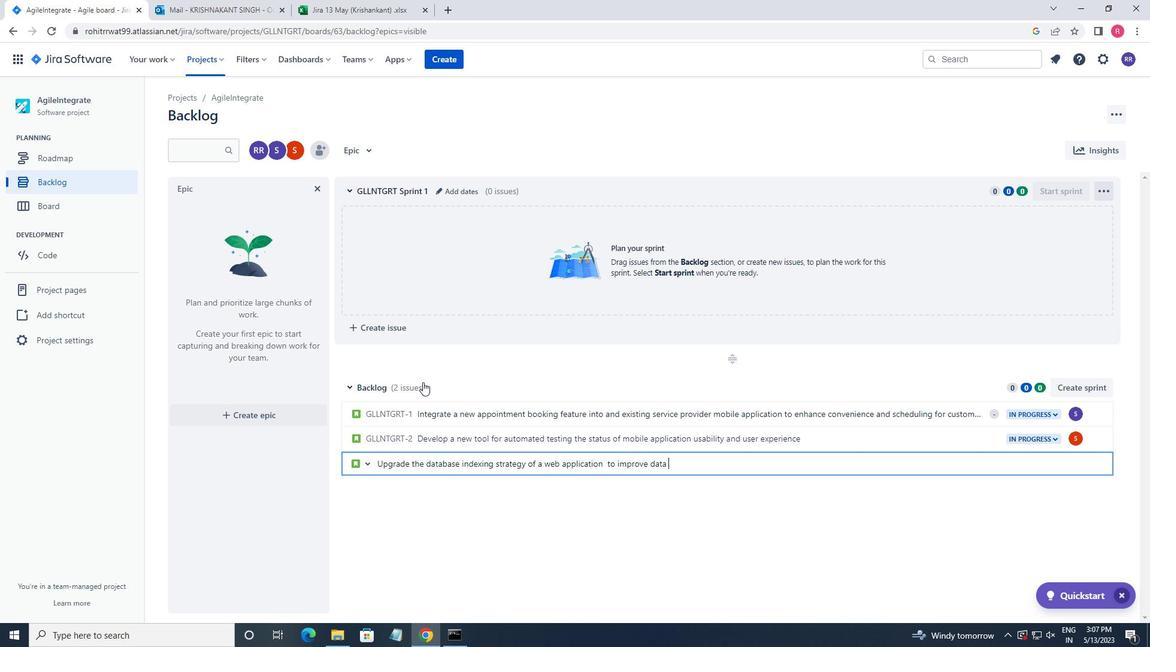 
Action: Mouse moved to (423, 380)
Screenshot: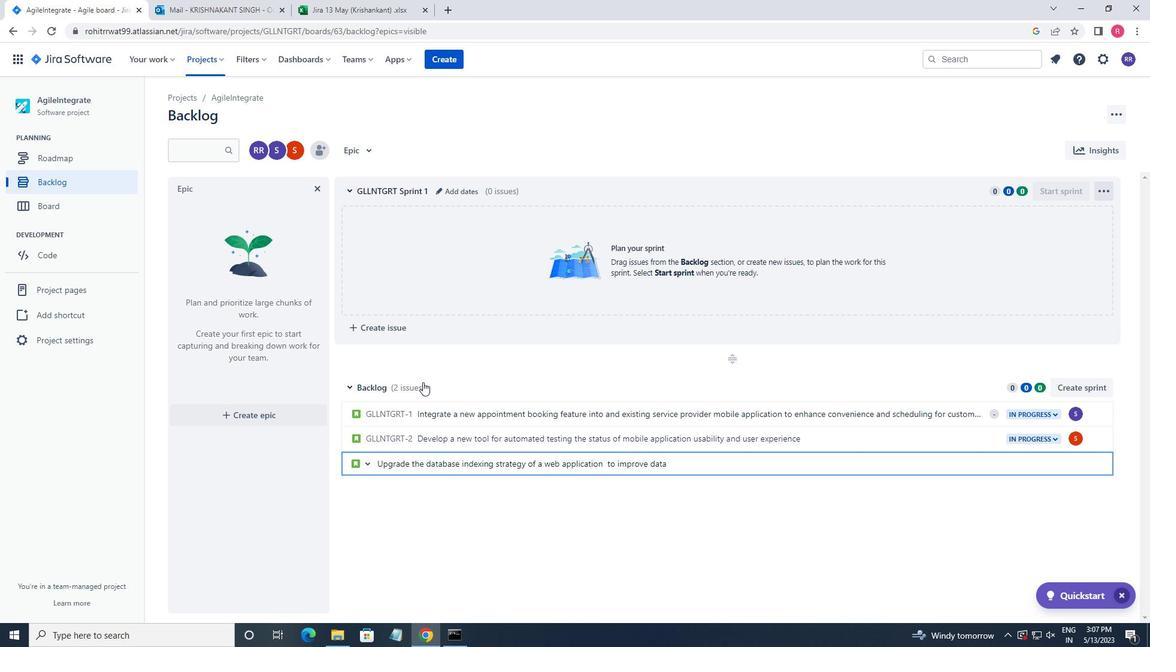 
Action: Key pressed e
Screenshot: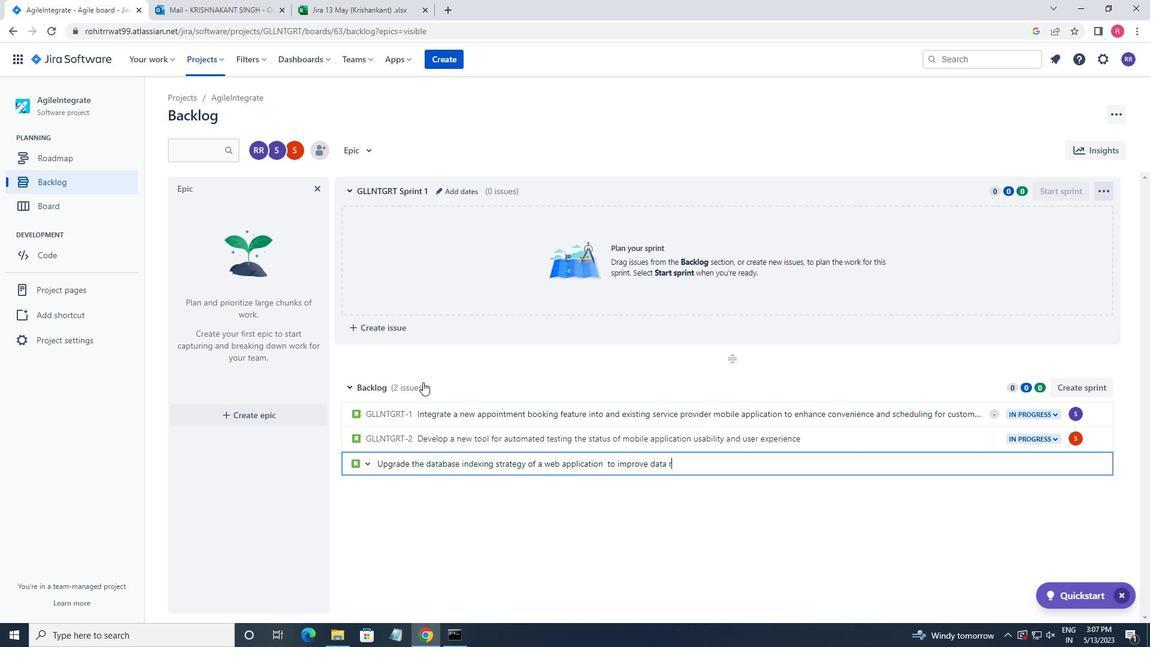 
Action: Mouse moved to (426, 348)
Screenshot: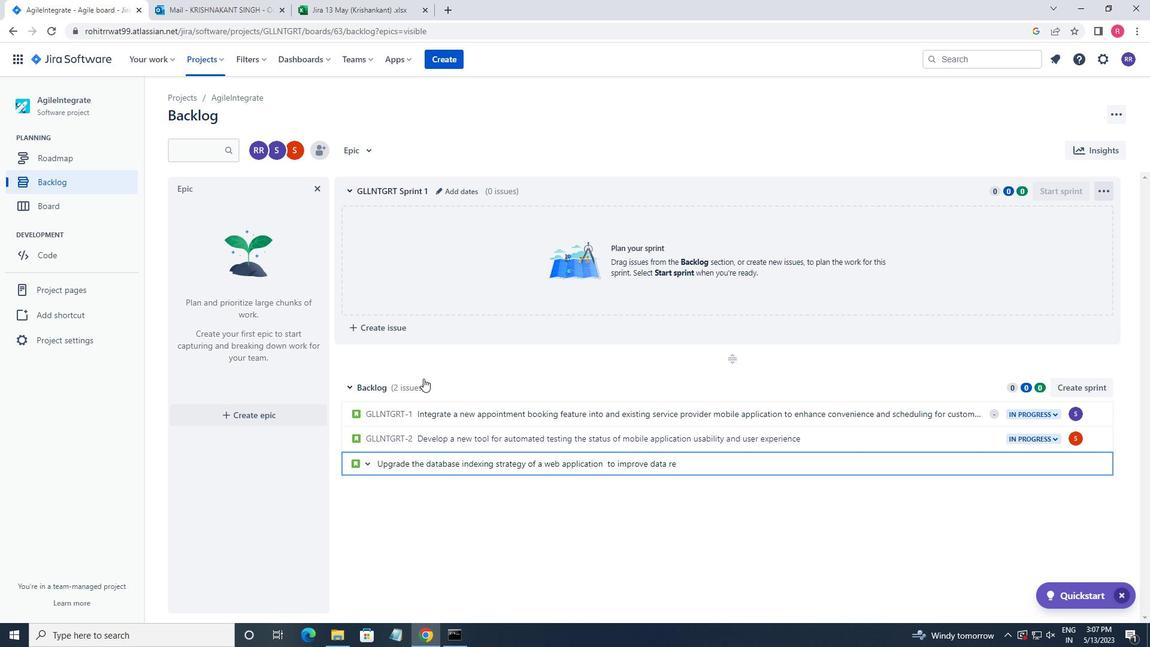 
Action: Key pressed trieval<Key.space>and<Key.space>query<Key.space>per
Screenshot: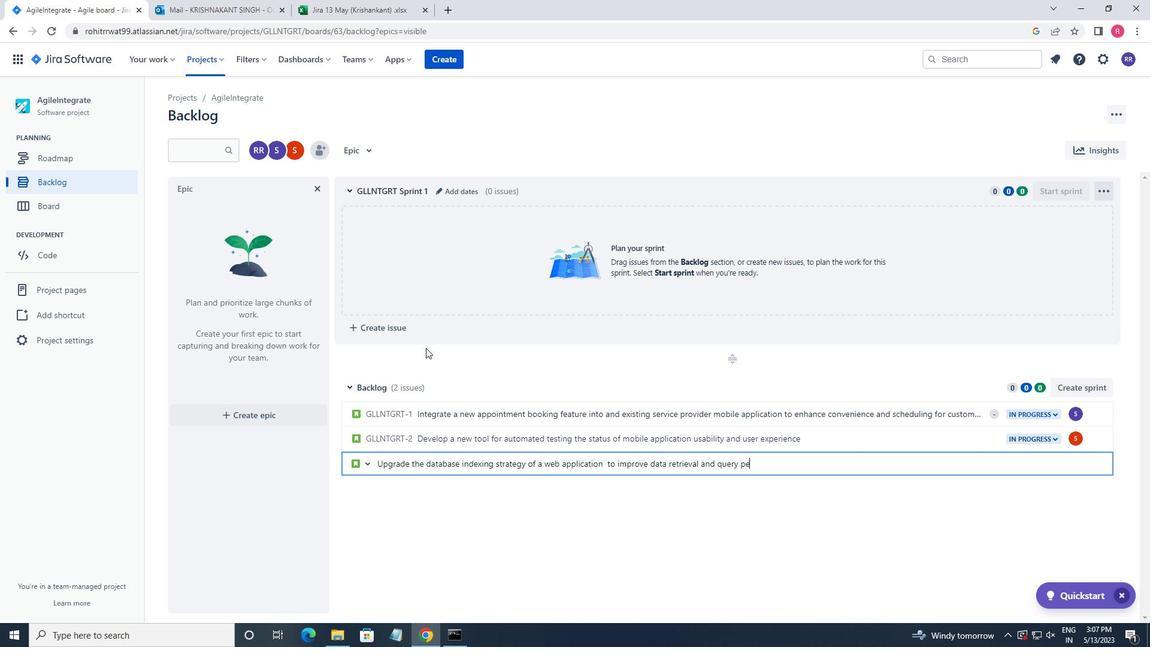 
Action: Mouse moved to (426, 327)
Screenshot: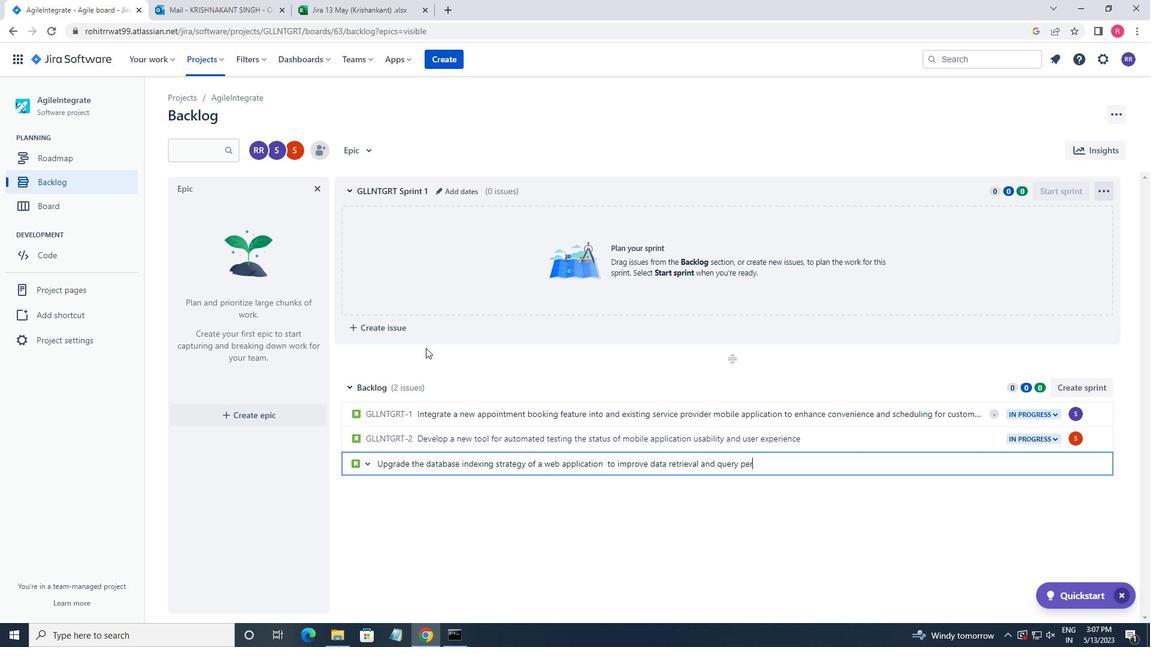 
Action: Key pressed form
Screenshot: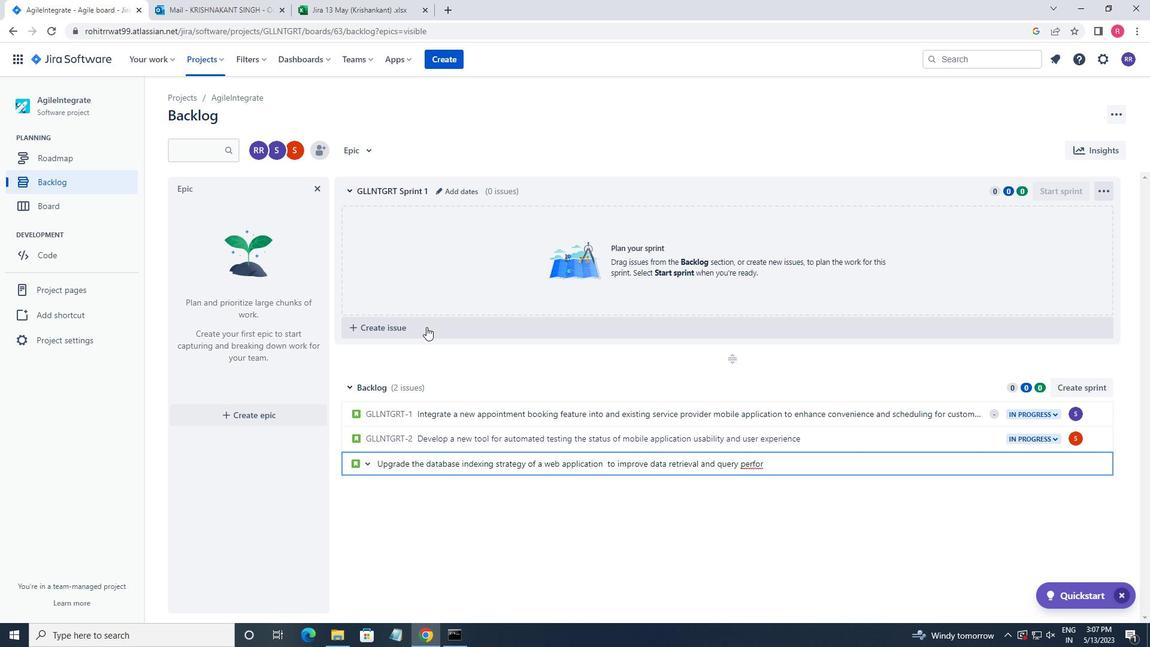 
Action: Mouse moved to (426, 326)
Screenshot: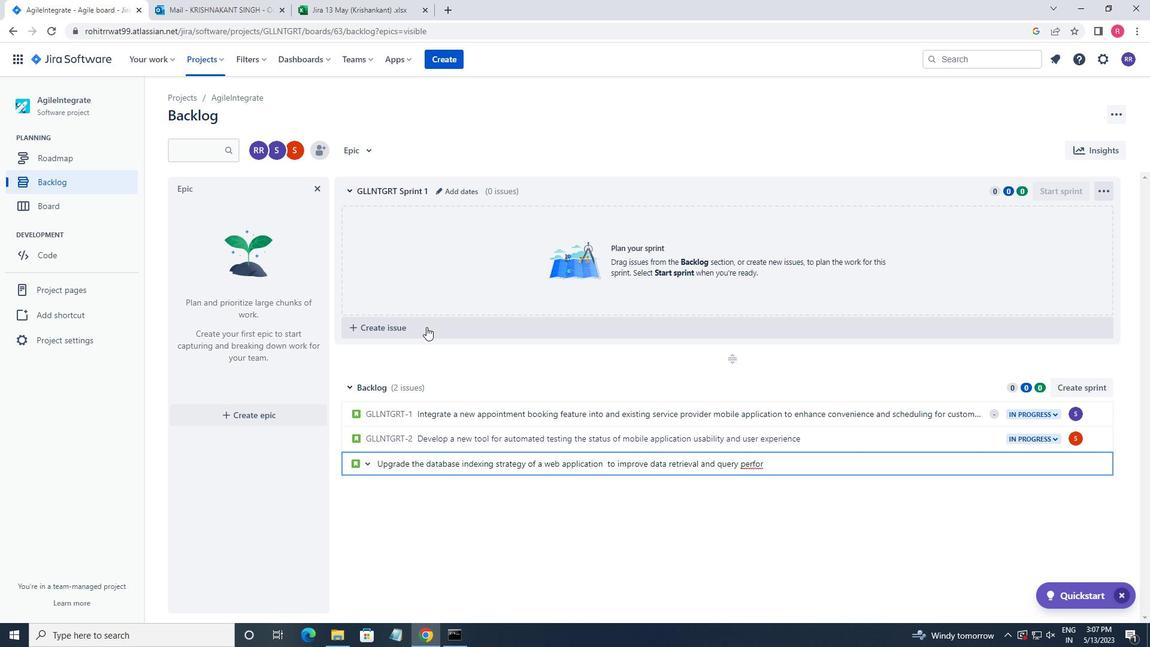 
Action: Key pressed ance<Key.space><Key.enter>
Screenshot: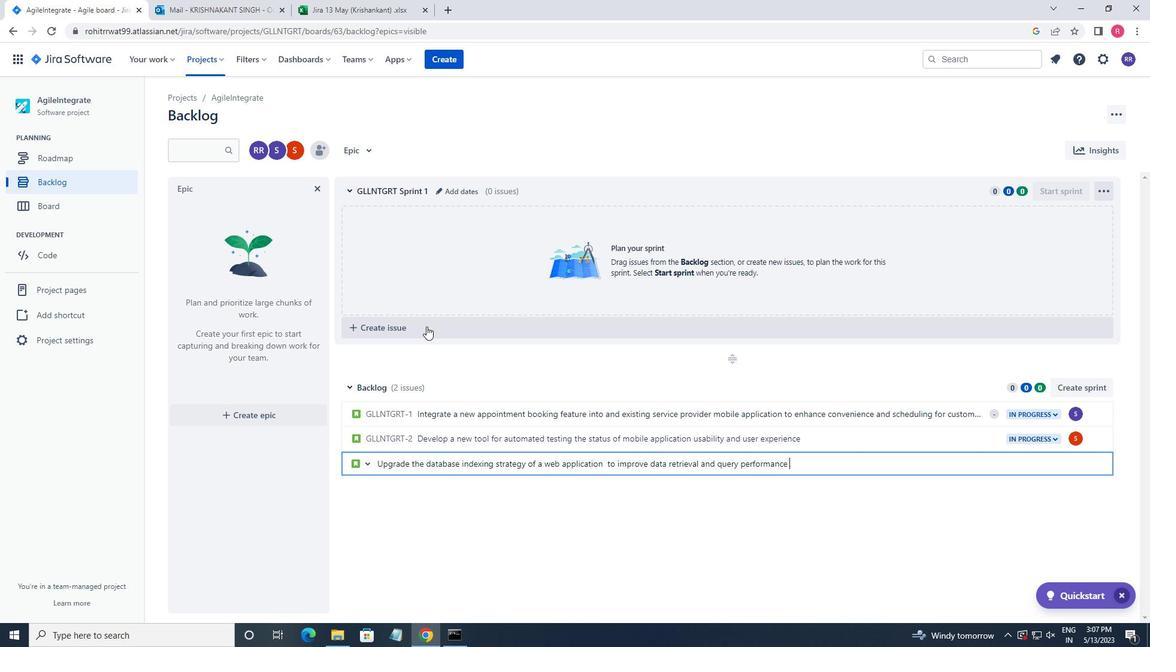 
Action: Mouse moved to (1069, 460)
Screenshot: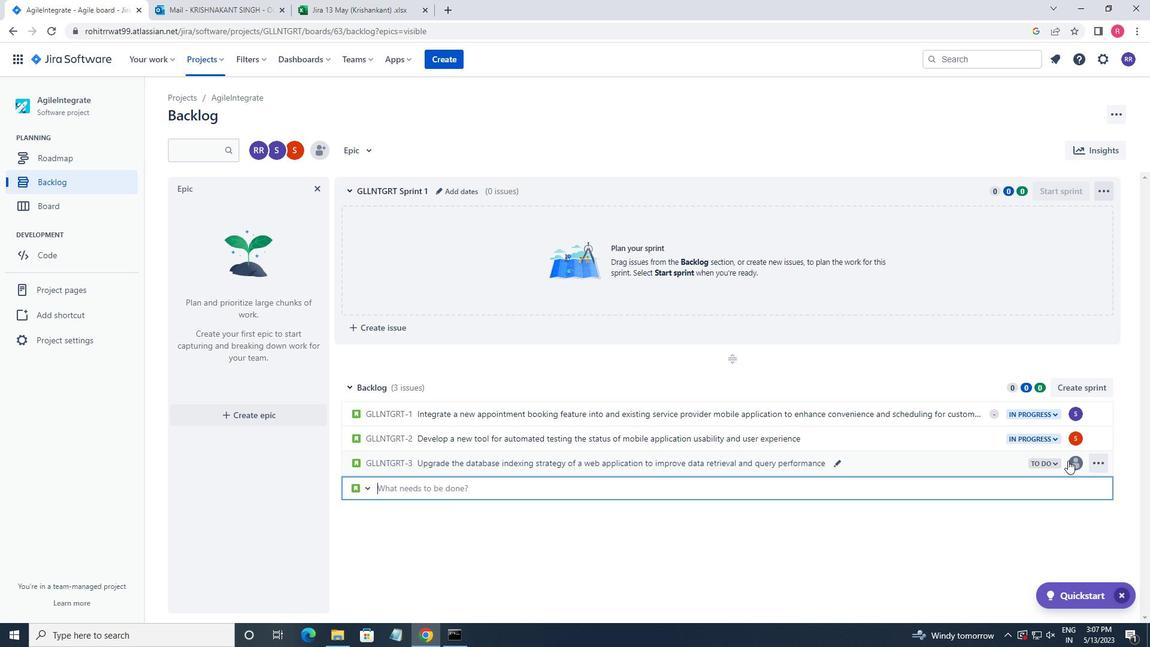 
Action: Mouse pressed left at (1069, 460)
Screenshot: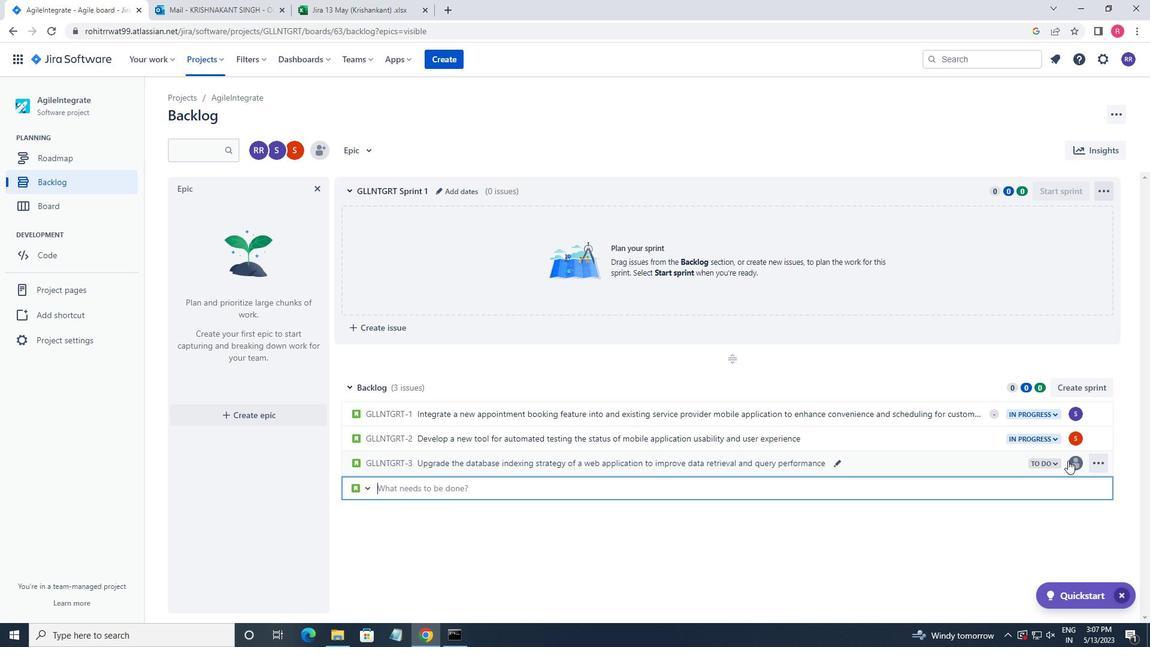 
Action: Mouse moved to (1070, 459)
Screenshot: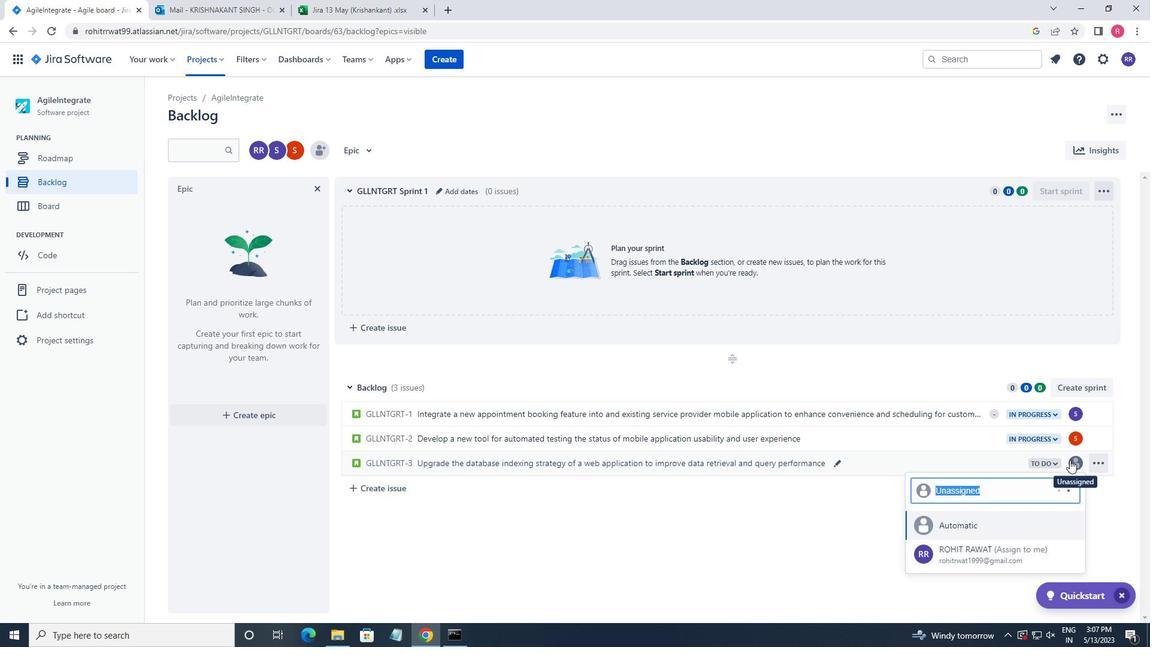 
Action: Key pressed so
Screenshot: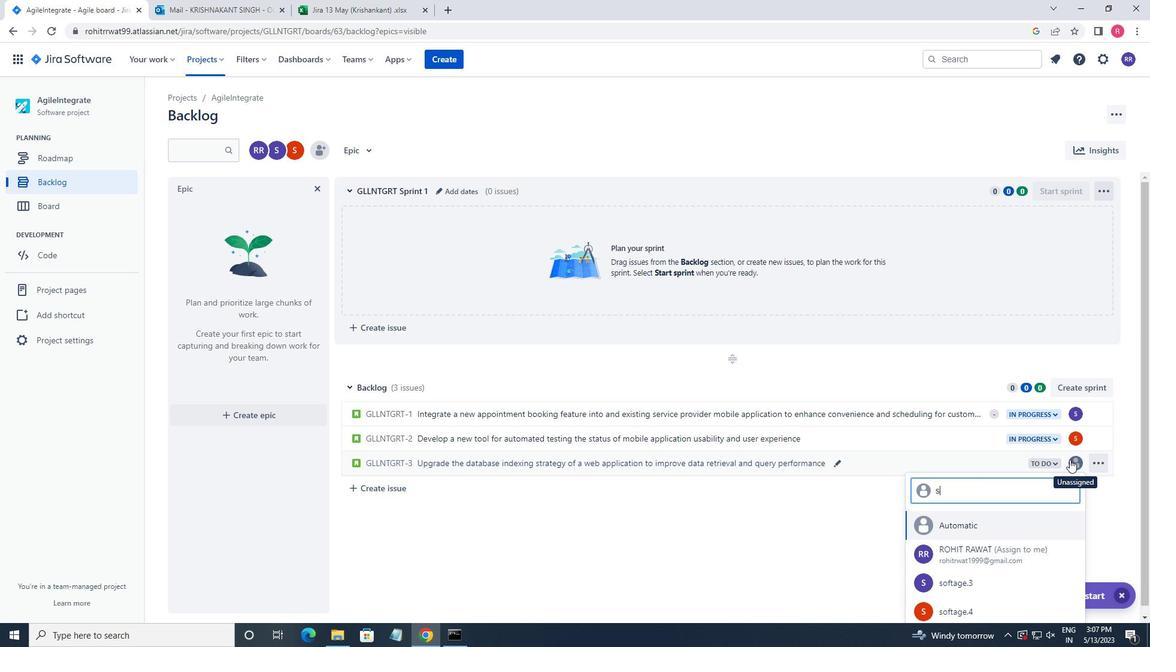 
Action: Mouse moved to (1078, 454)
Screenshot: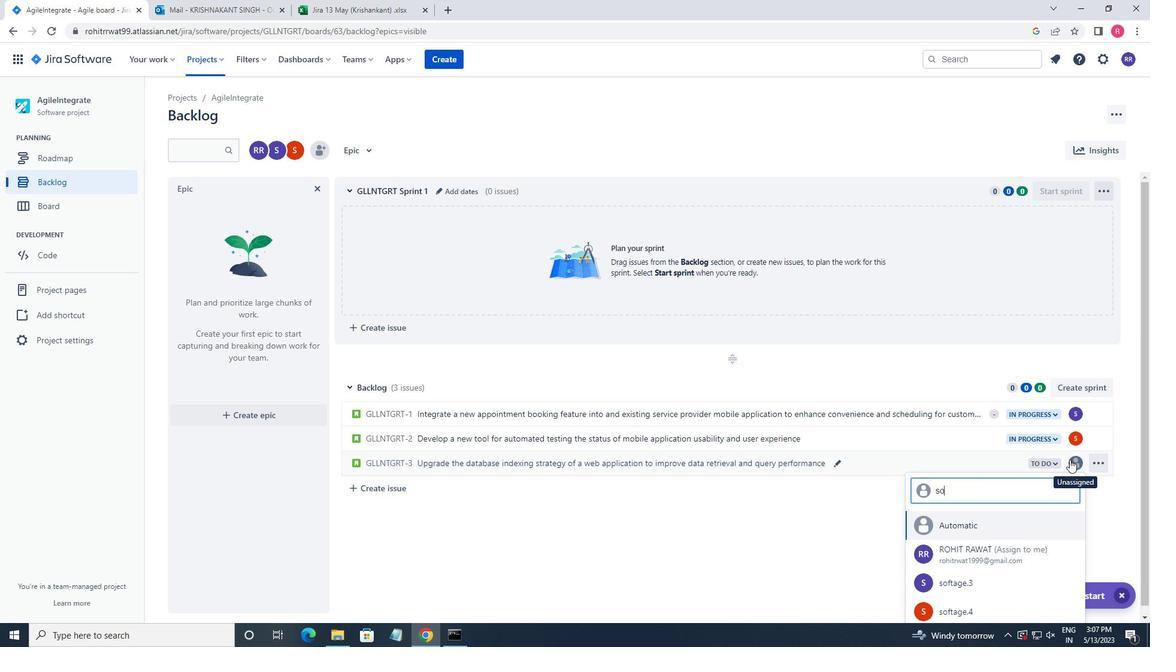 
Action: Key pressed f
Screenshot: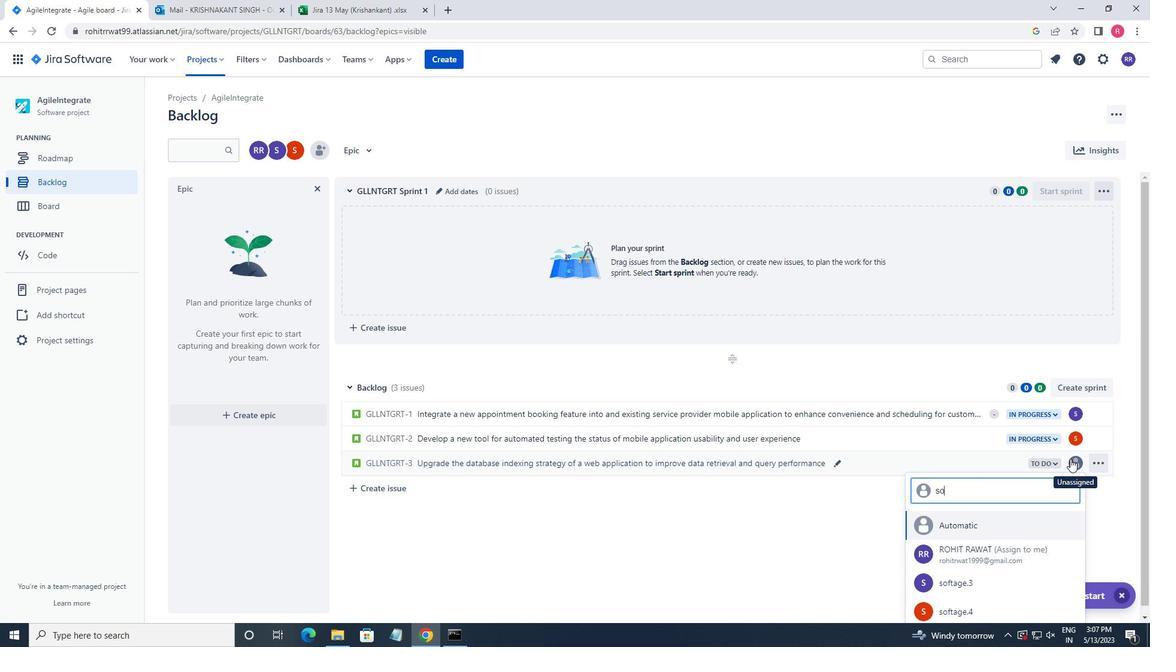 
Action: Mouse moved to (1078, 453)
Screenshot: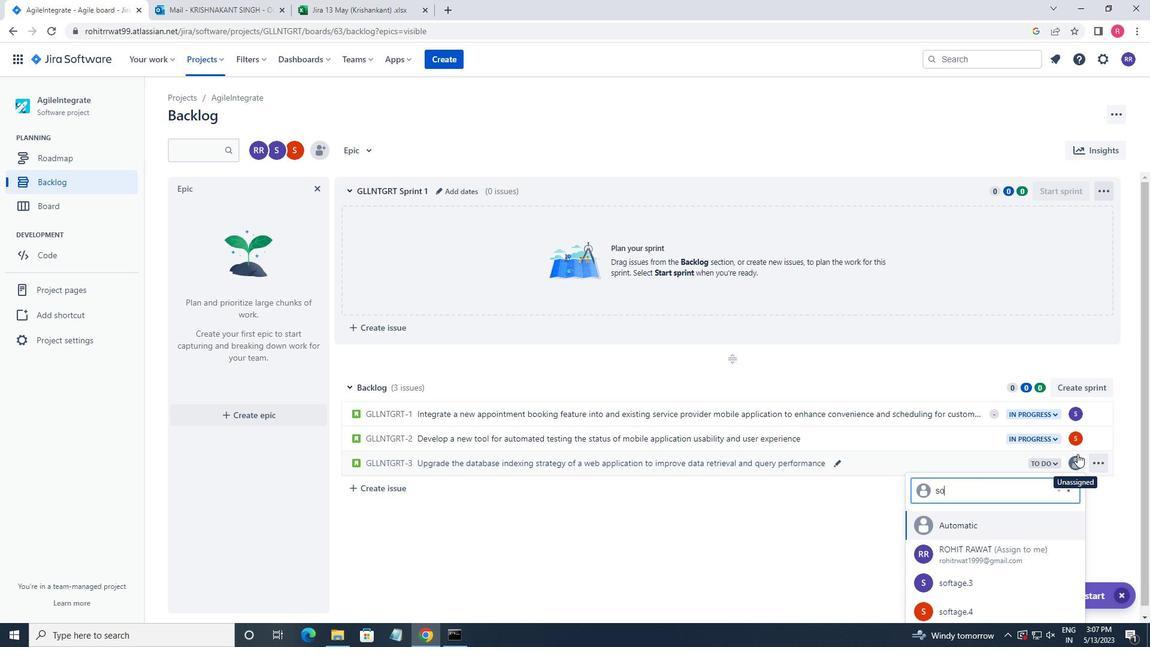 
Action: Key pressed t
Screenshot: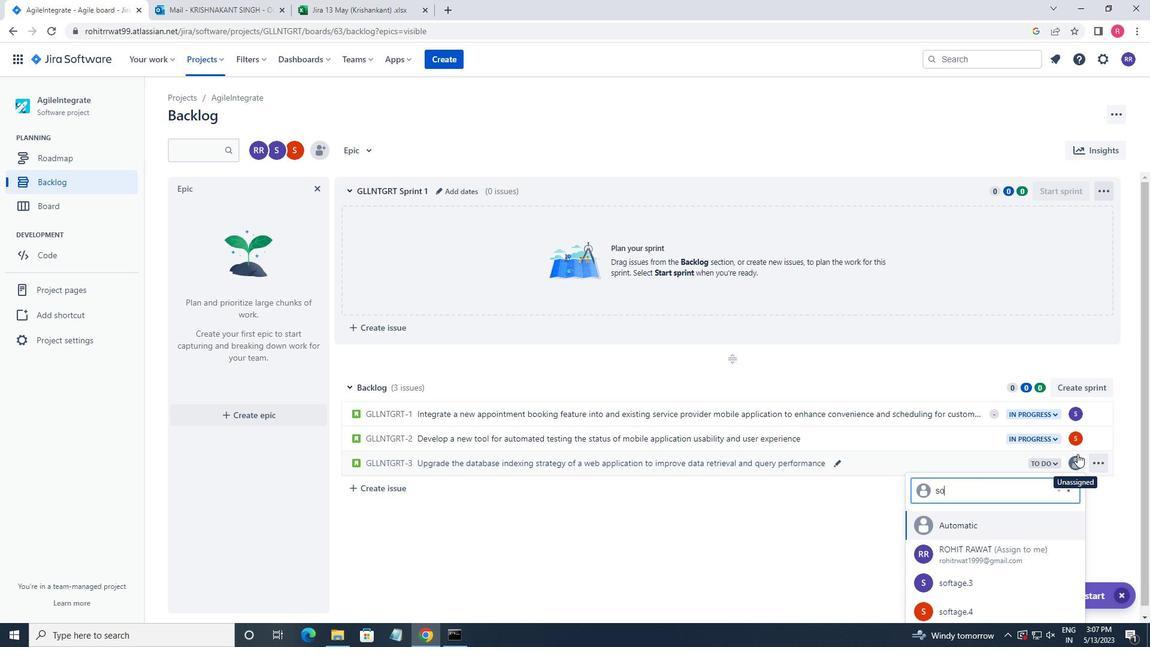 
Action: Mouse moved to (1080, 452)
Screenshot: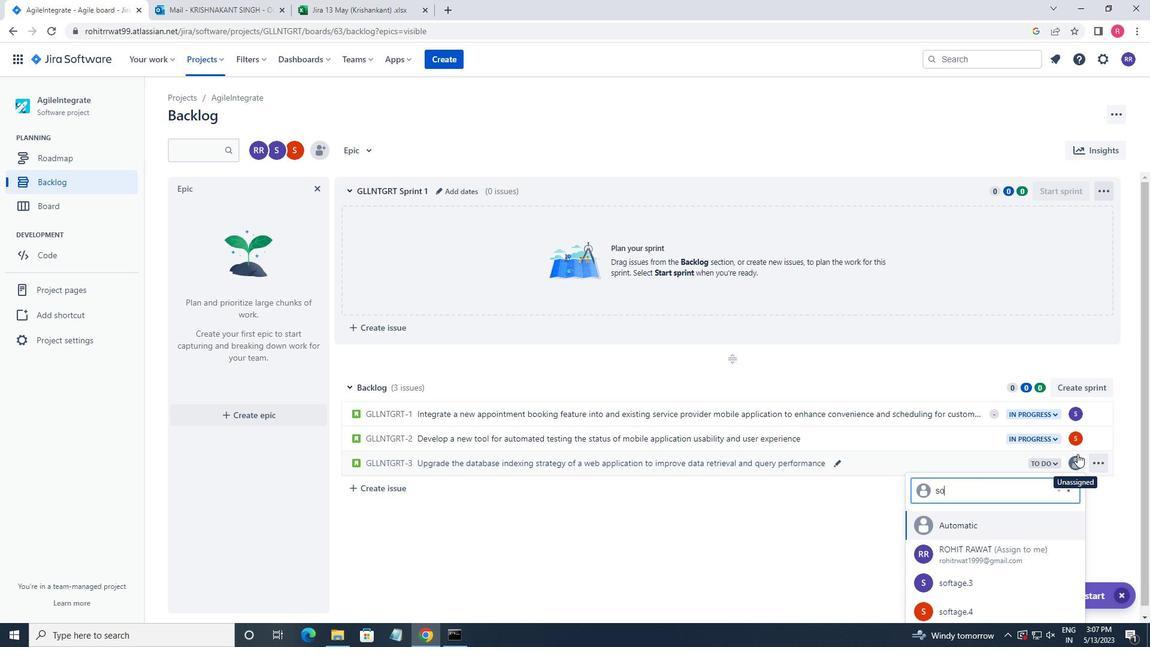 
Action: Key pressed age
Screenshot: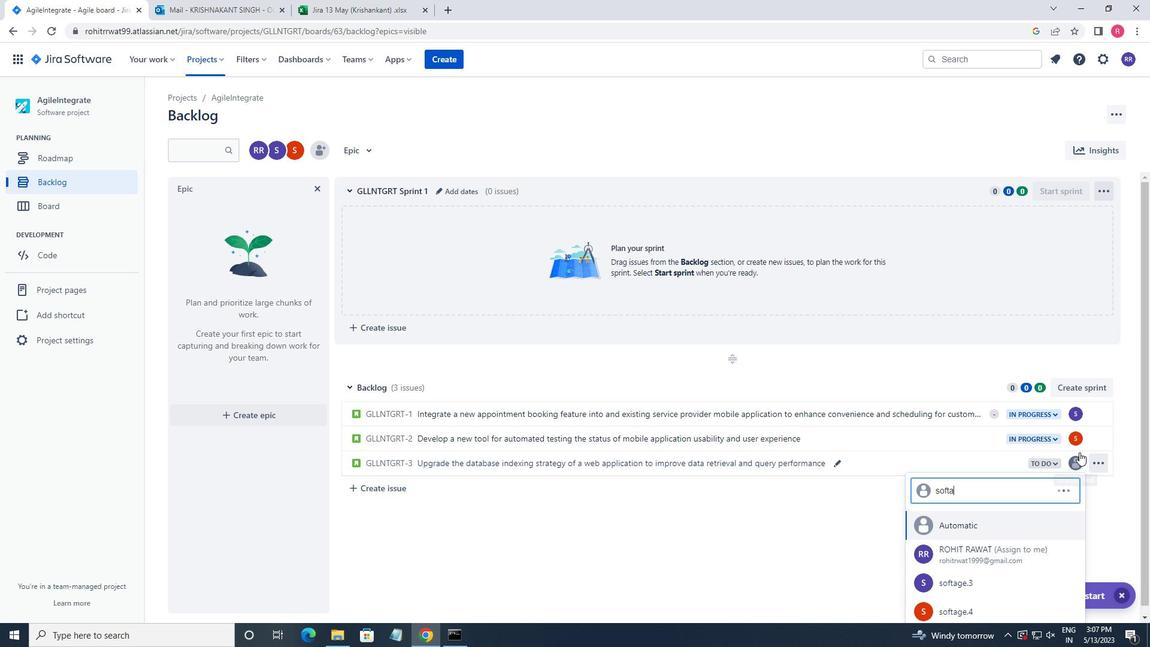 
Action: Mouse moved to (1106, 432)
Screenshot: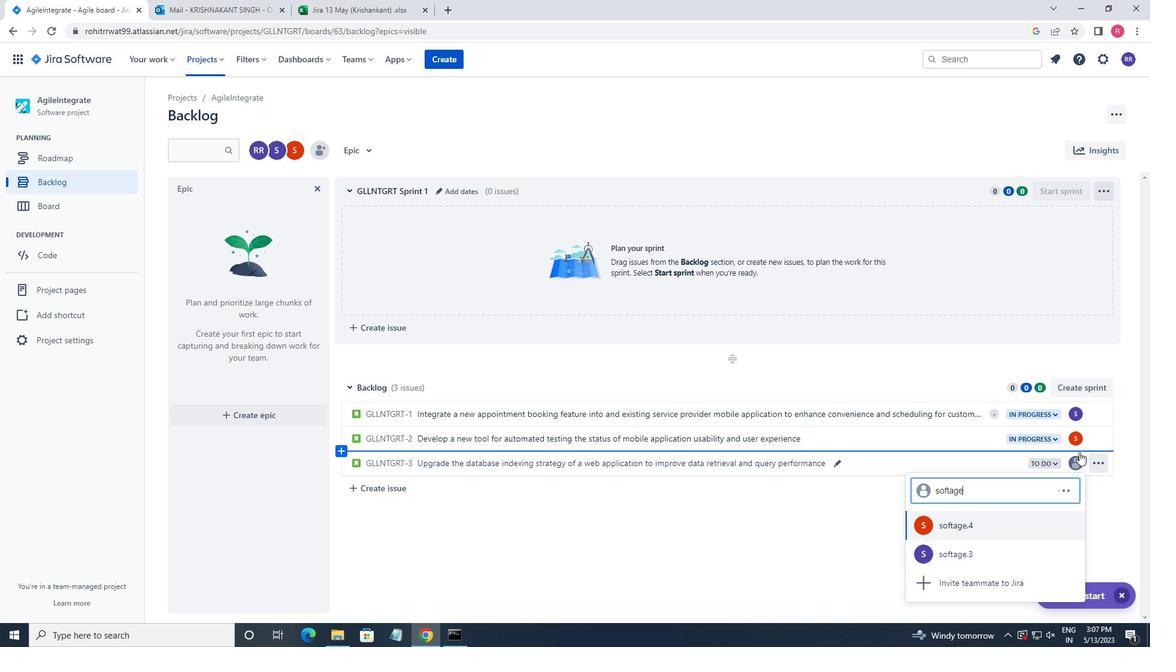 
Action: Key pressed .
Screenshot: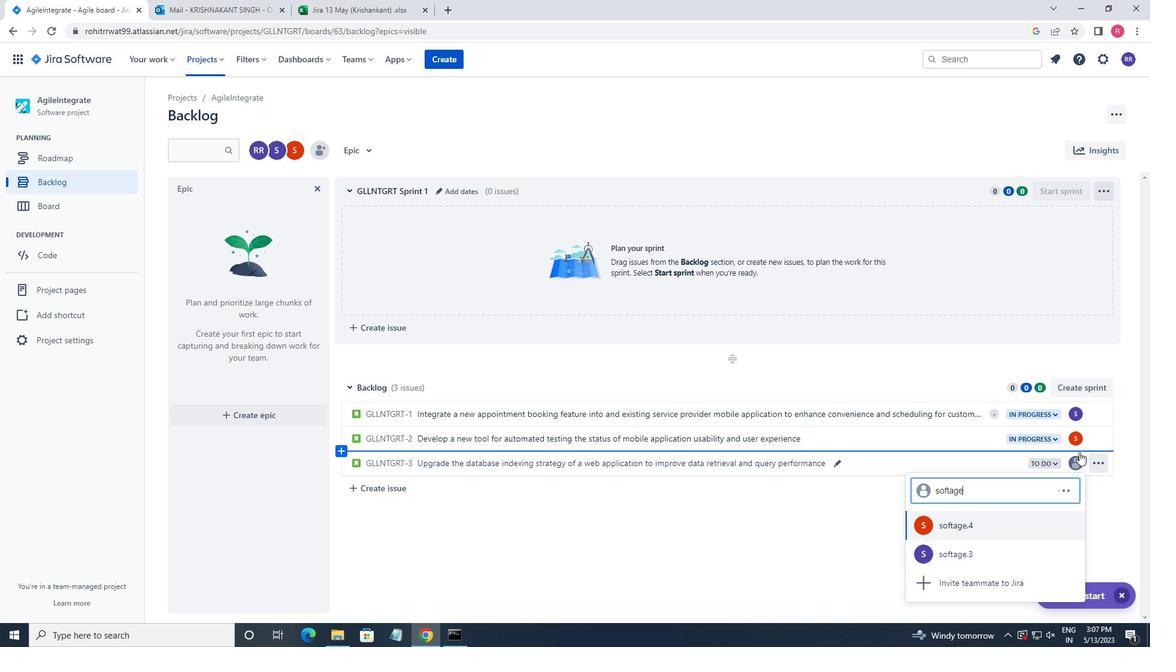 
Action: Mouse moved to (1107, 432)
Screenshot: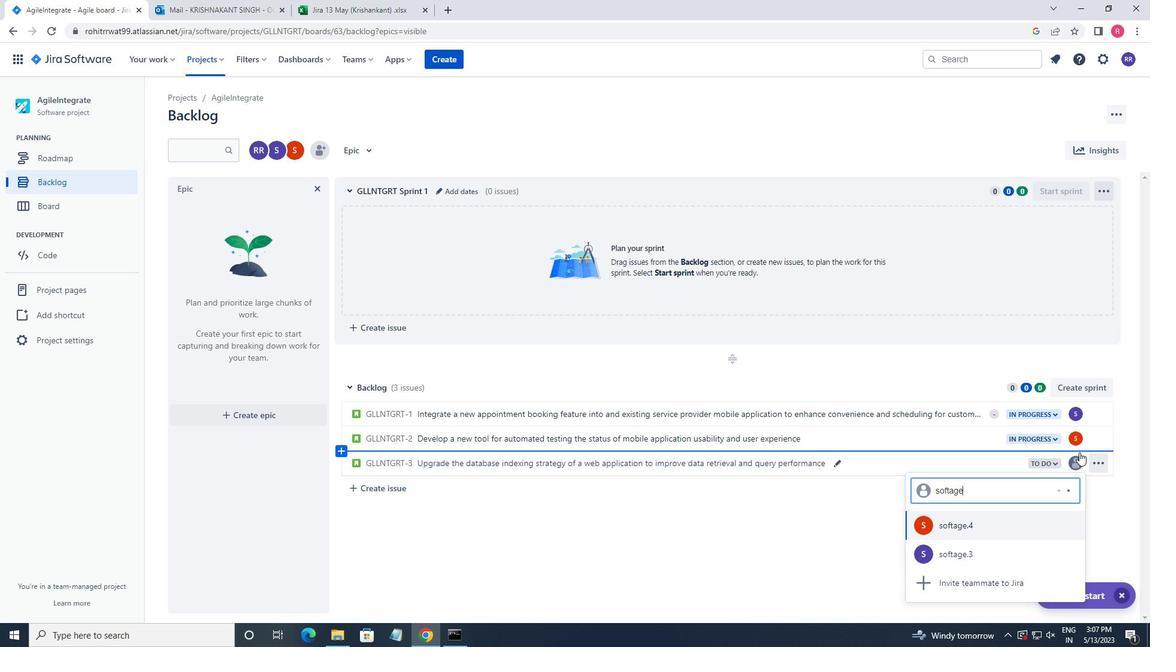 
Action: Key pressed 3<Key.shift>@SOFTAGE.NET
Screenshot: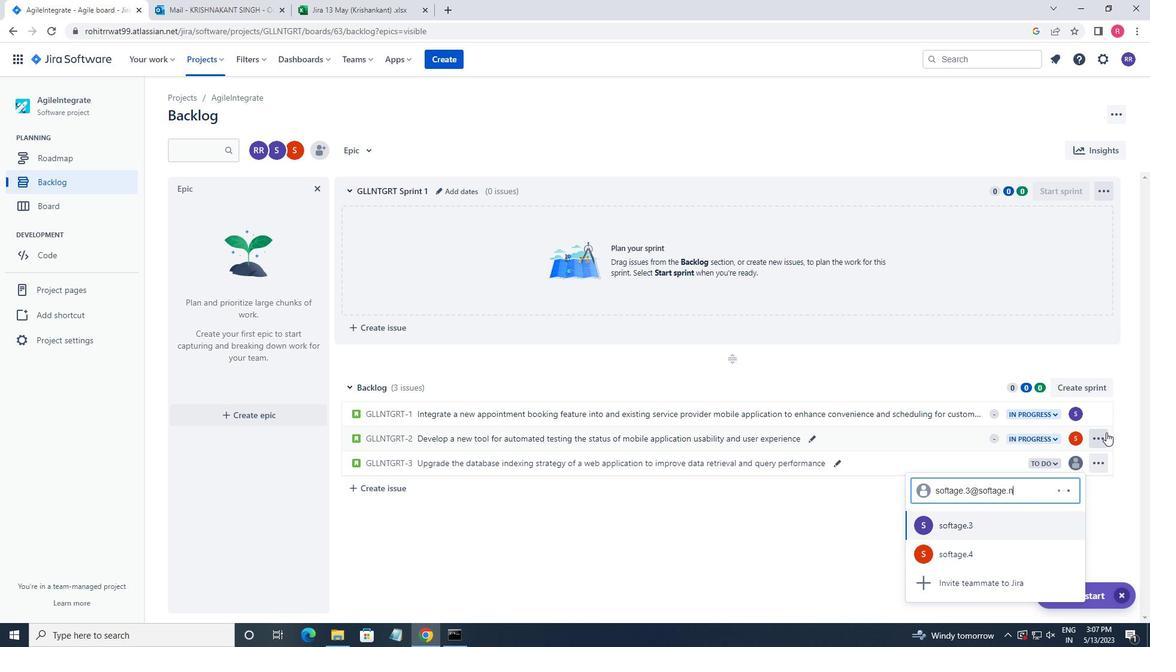 
Action: Mouse moved to (971, 520)
Screenshot: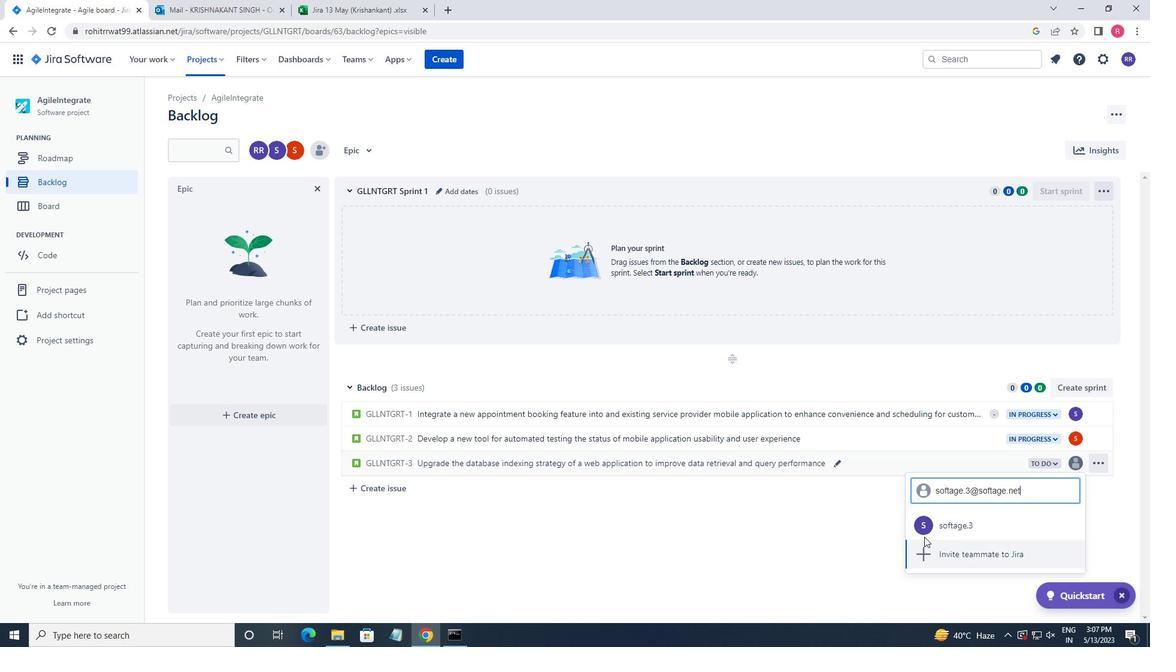 
Action: Mouse pressed left at (971, 520)
Screenshot: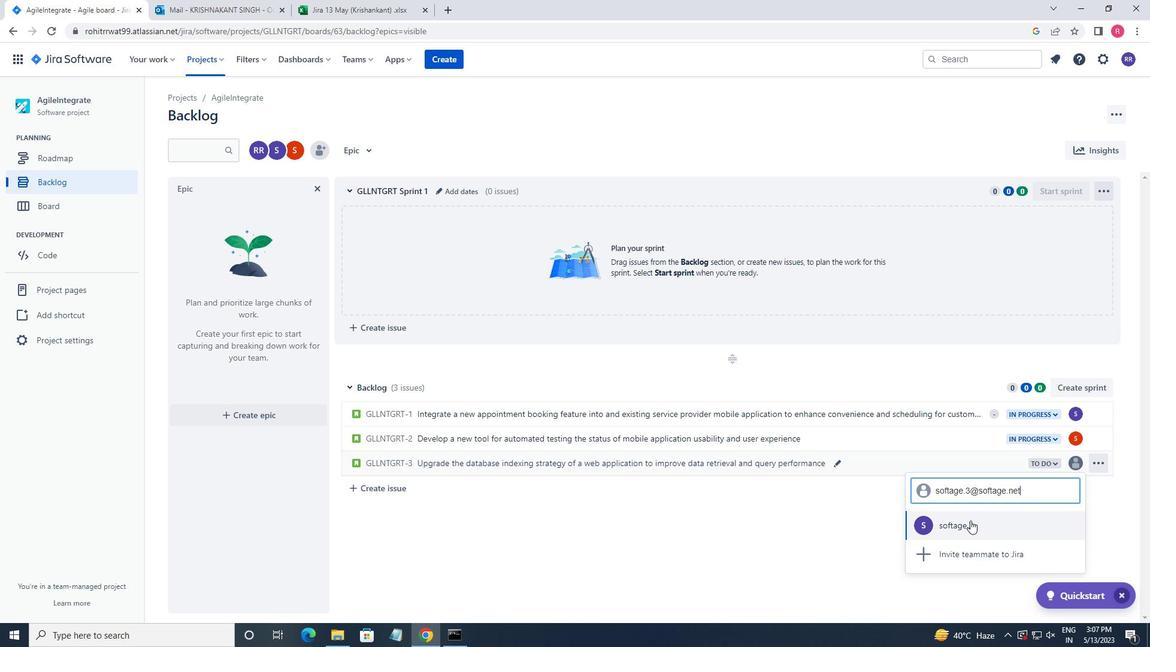 
Action: Mouse moved to (1051, 466)
Screenshot: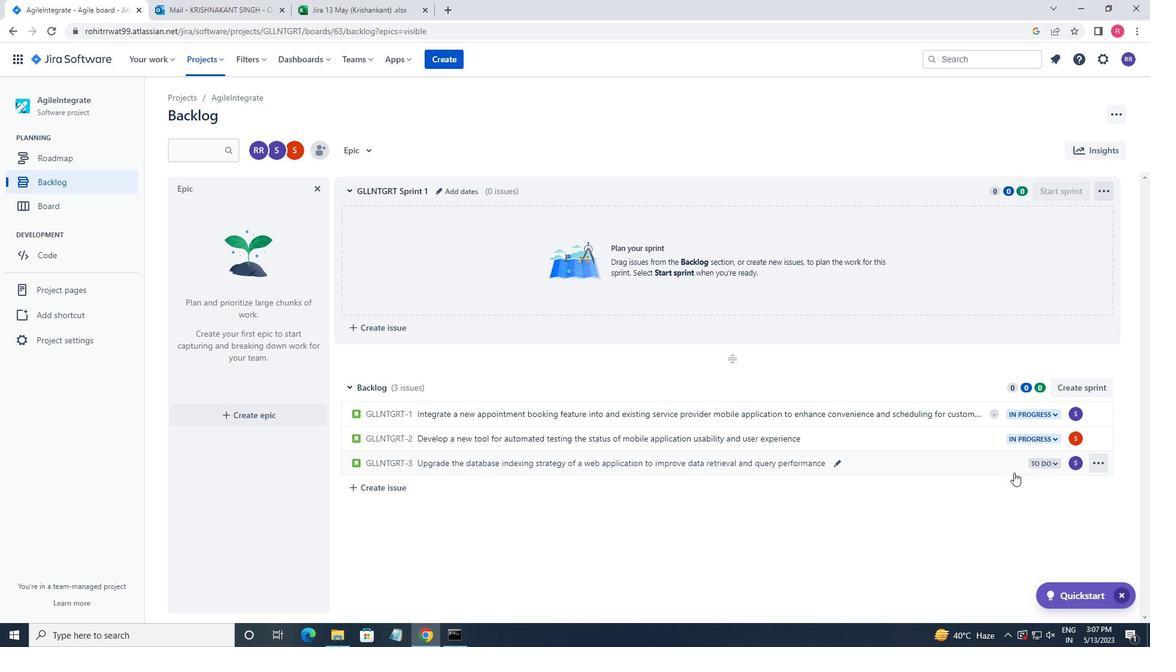 
Action: Mouse pressed left at (1051, 466)
Screenshot: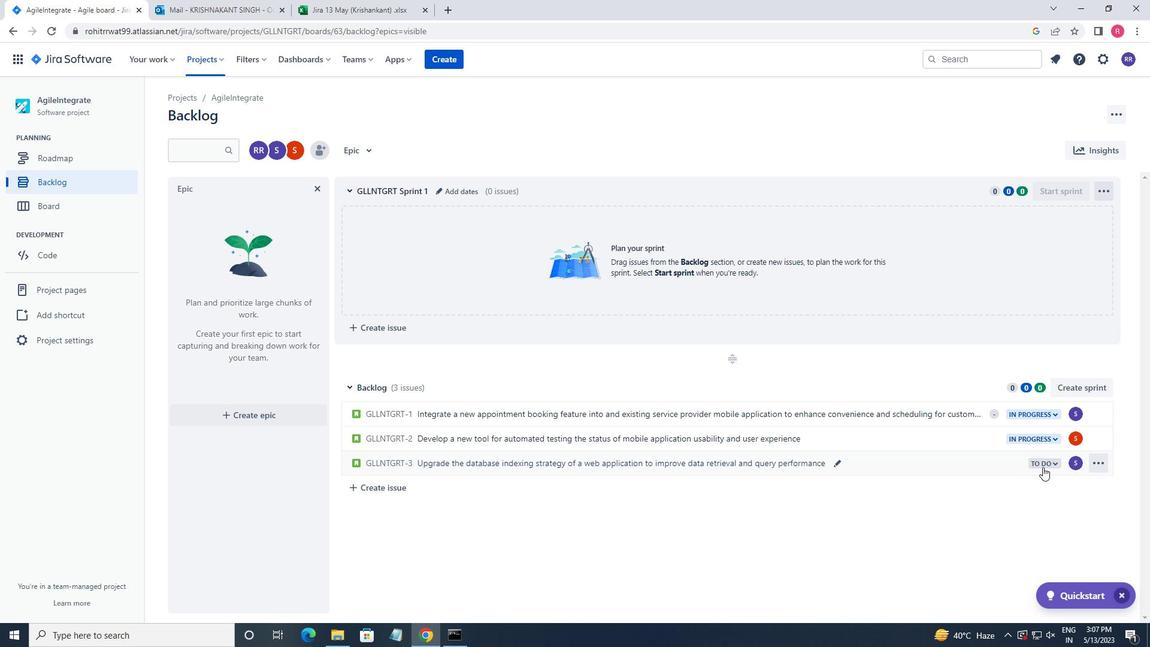 
Action: Mouse moved to (981, 488)
Screenshot: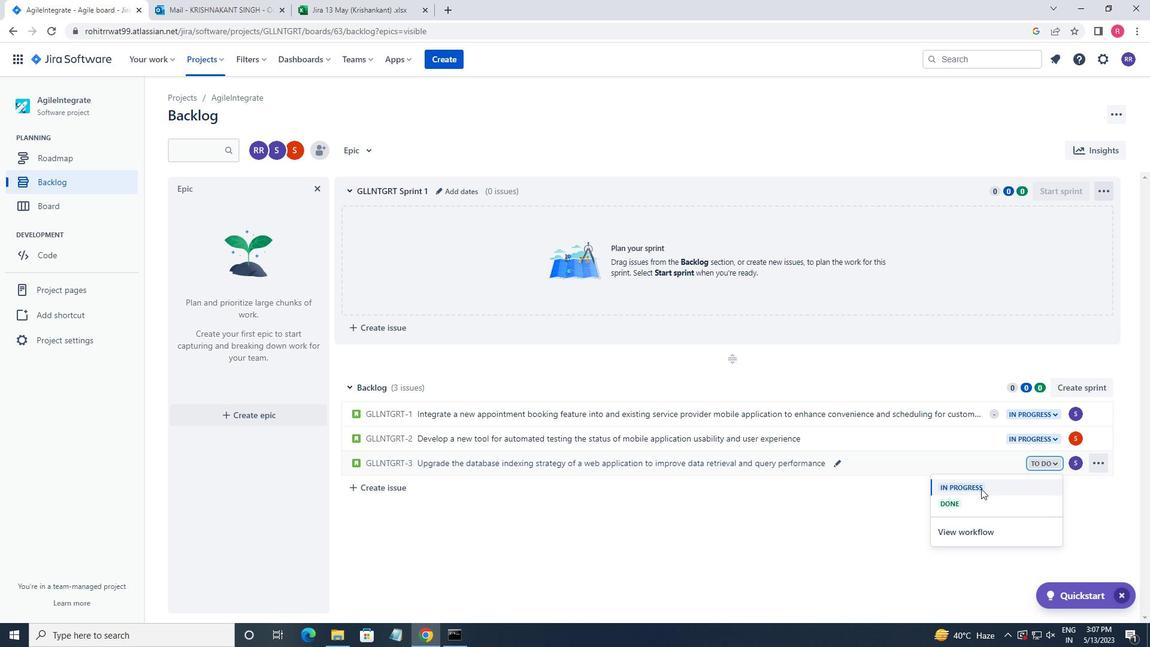 
Action: Mouse pressed left at (981, 488)
Screenshot: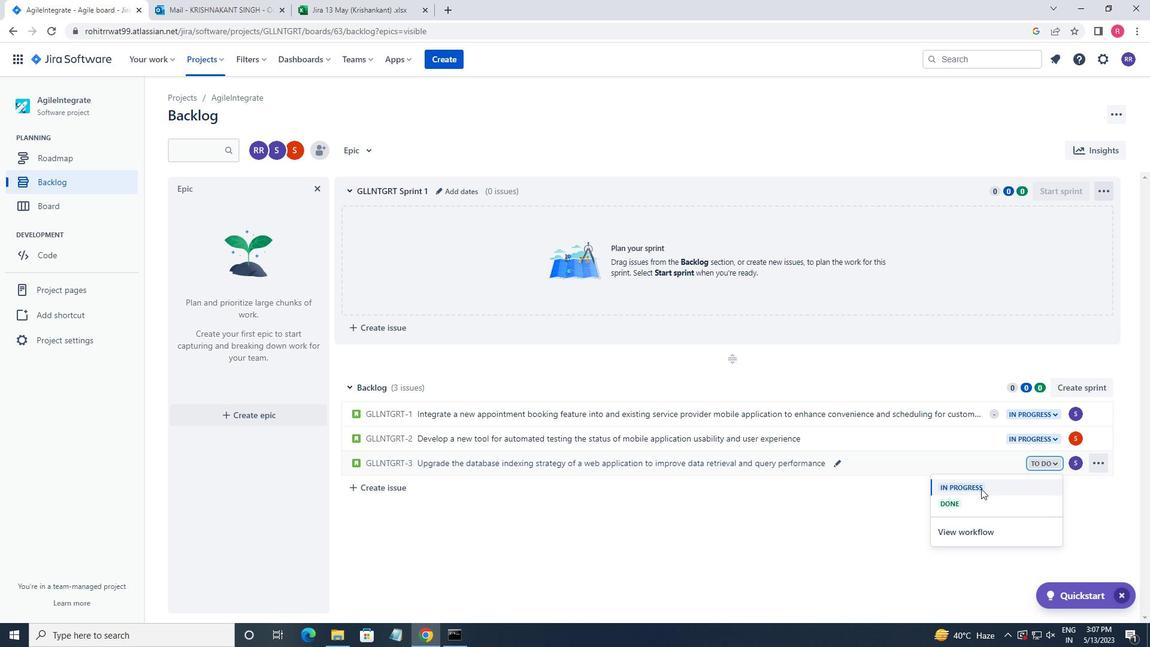 
Action: Mouse moved to (468, 498)
Screenshot: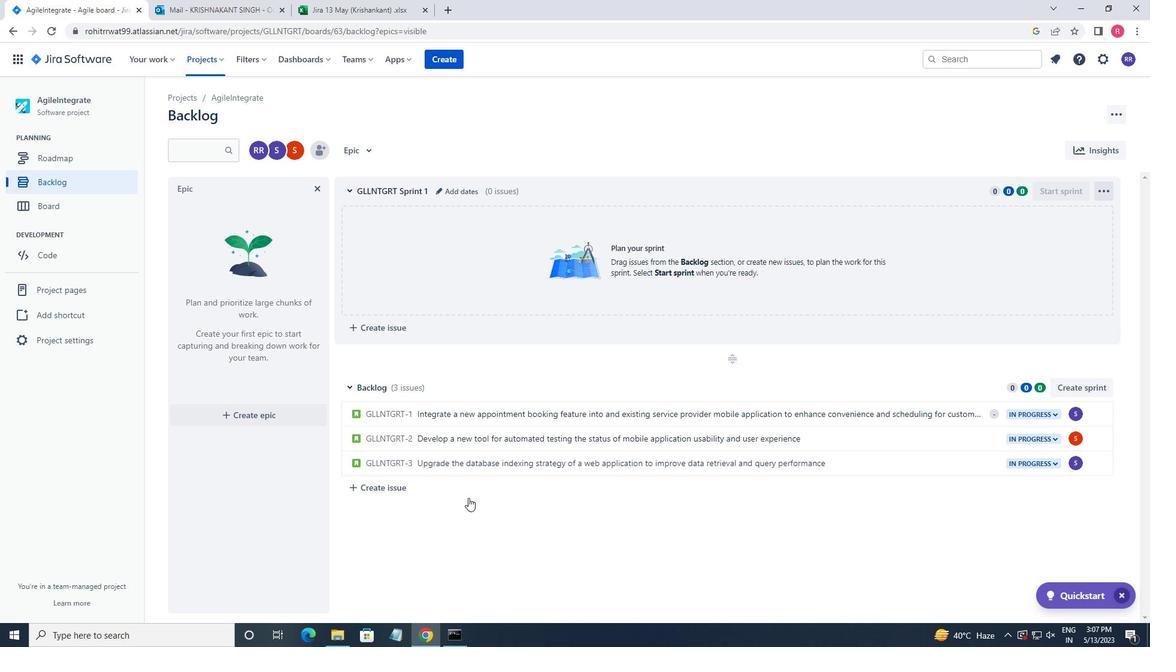 
Action: Mouse pressed left at (468, 498)
Screenshot: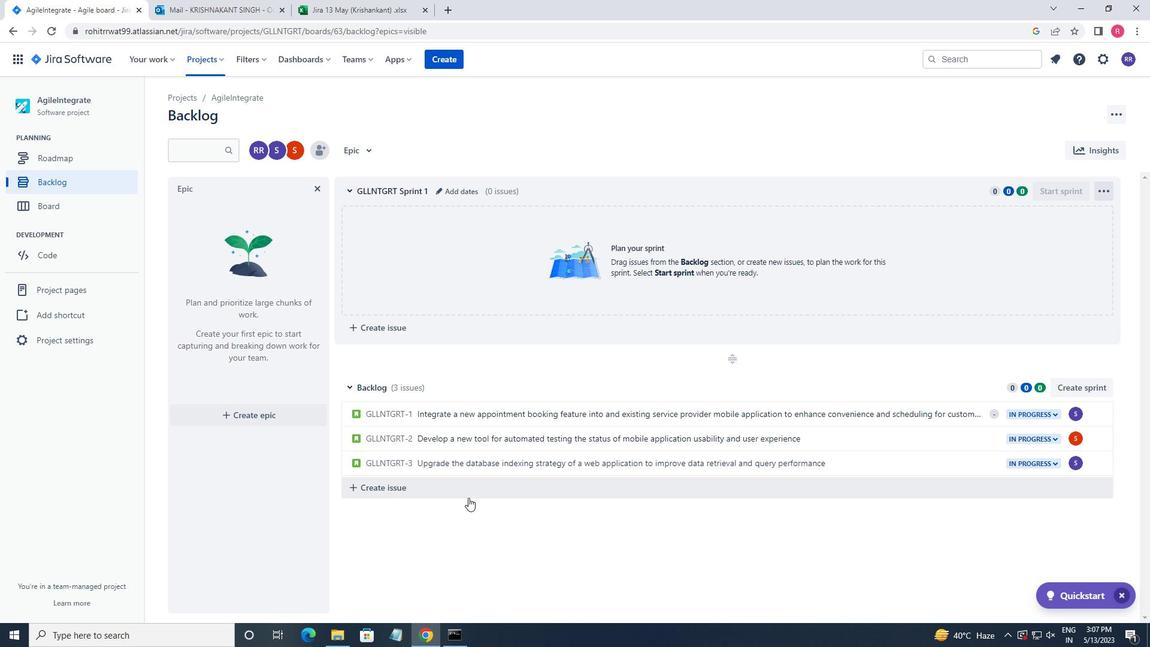 
Action: Key pressed <Key.shift>CREAT<Key.space><Key.backspace>E<Key.space>A<Key.space>NEW<Key.space>ONLINE<Key.space>PLATFORM<Key.space>FOR<Key.space>ONLINE<Key.space>SALES<Key.space>AB<Key.backspace>ND<Key.space>NEGOTION<Key.space><Key.backspace><Key.backspace><Key.backspace>ATION<Key.space>COURSES<Key.space>WITH<Key.space>ADVANCED<Key.space>SALES<Key.space>TECHNIQUES<Key.space><Key.space>AND<Key.space>NEGOTIATION<Key.space>SKILLS<Key.space>FEATR<Key.backspace>URES<Key.enter>
Screenshot: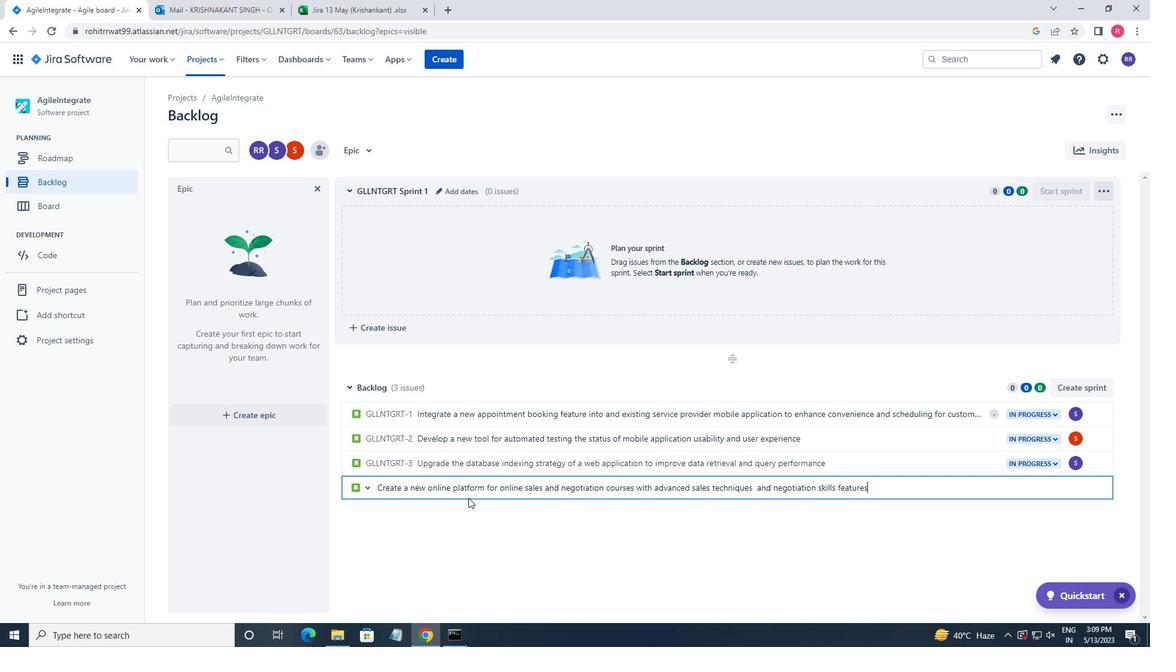 
Action: Mouse moved to (368, 498)
Screenshot: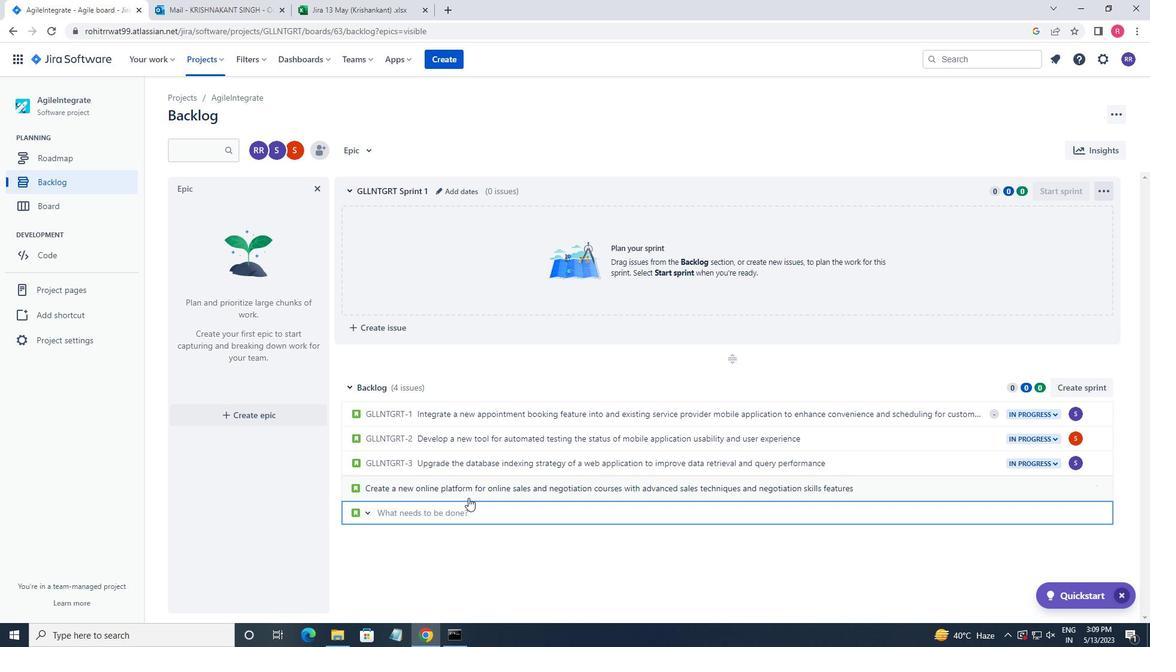 
Action: Mouse scrolled (368, 497) with delta (0, 0)
Screenshot: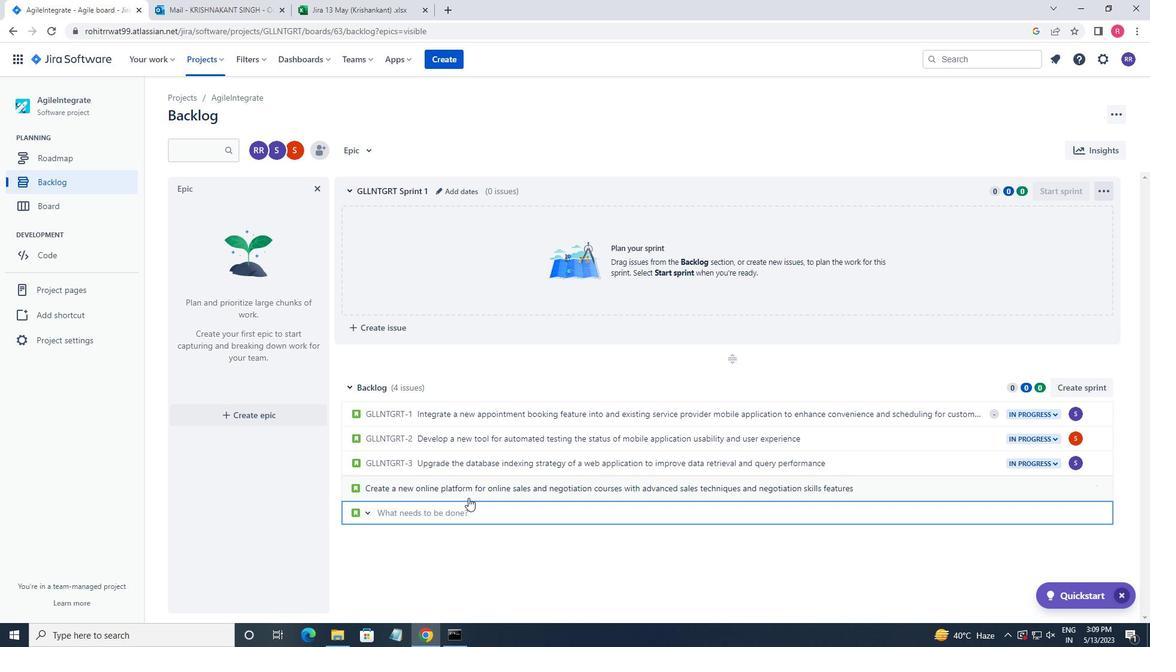 
Action: Mouse moved to (199, 653)
Screenshot: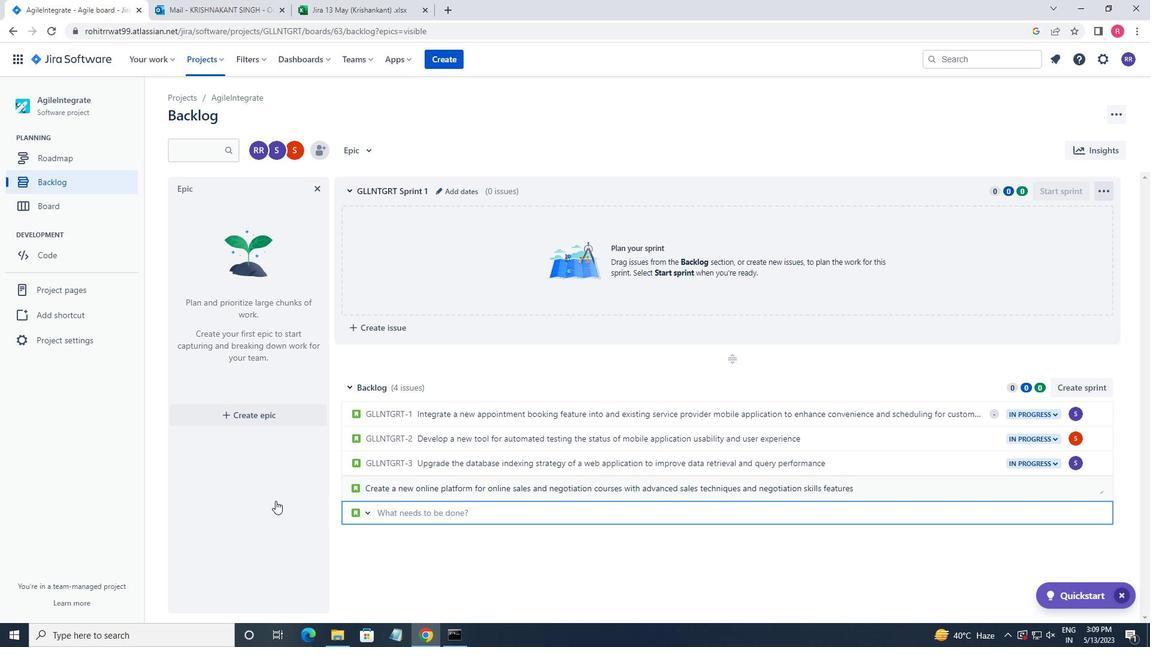 
Action: Mouse scrolled (199, 646) with delta (0, 0)
Screenshot: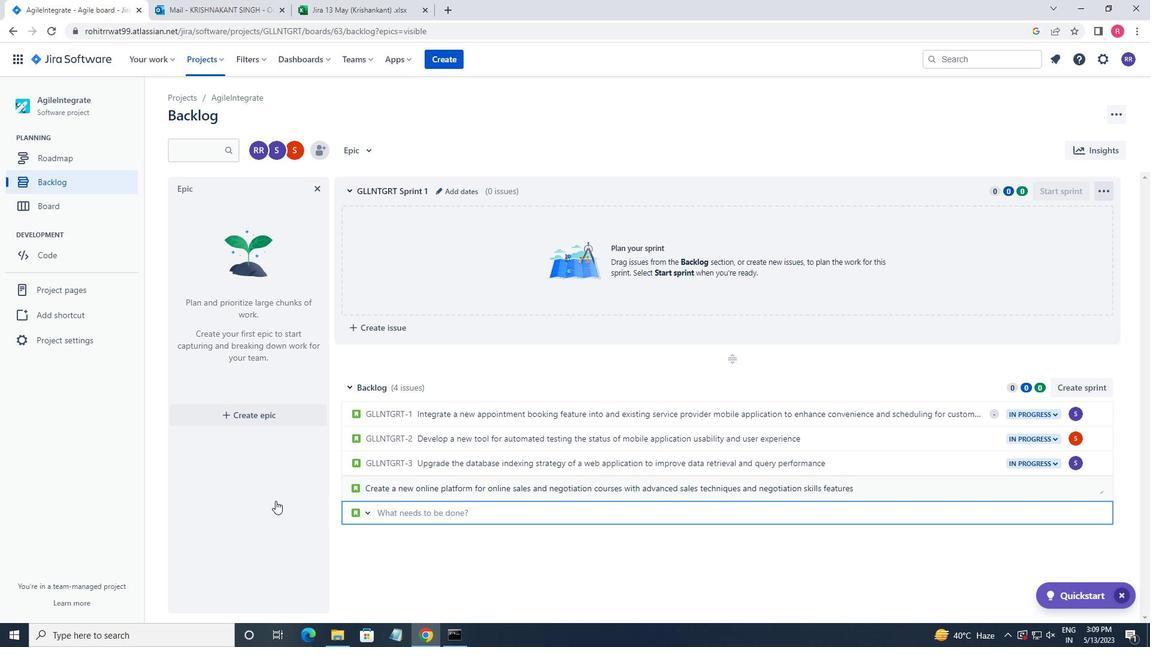 
Action: Mouse moved to (1072, 487)
Screenshot: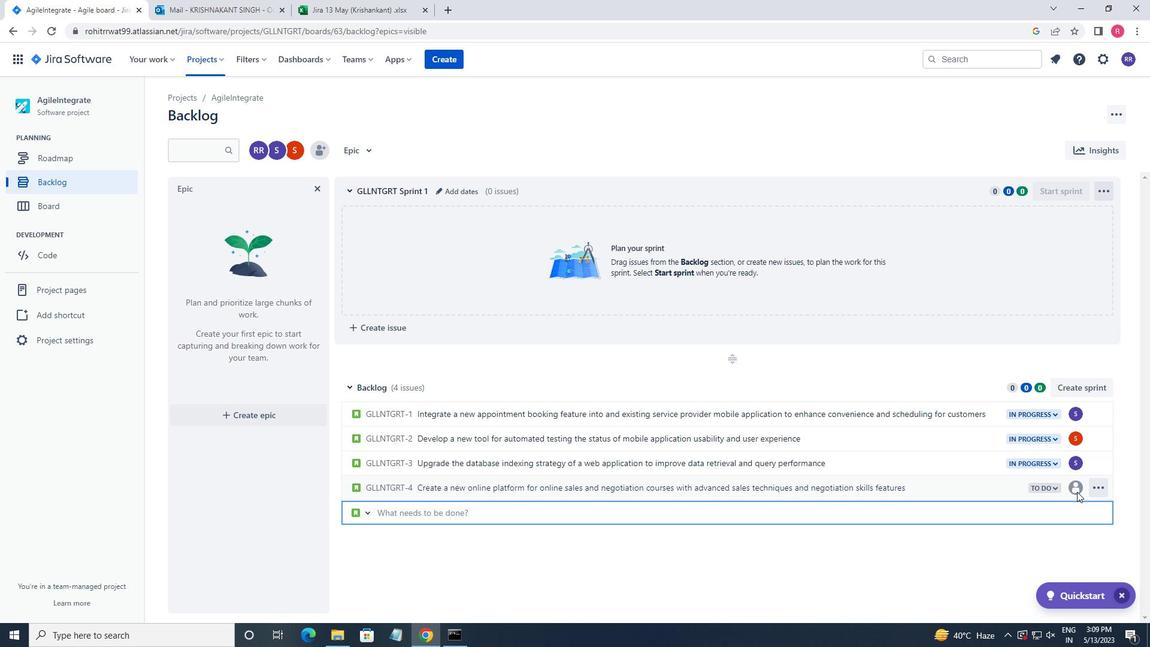 
Action: Mouse pressed left at (1072, 487)
Screenshot: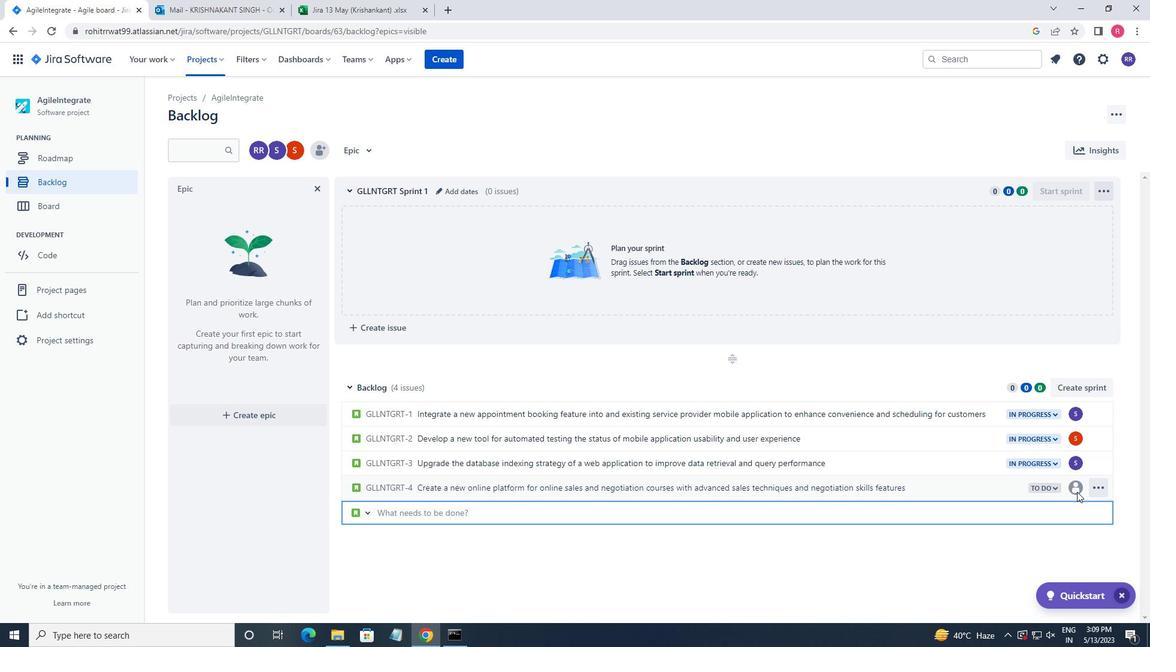 
Action: Mouse moved to (1045, 359)
Screenshot: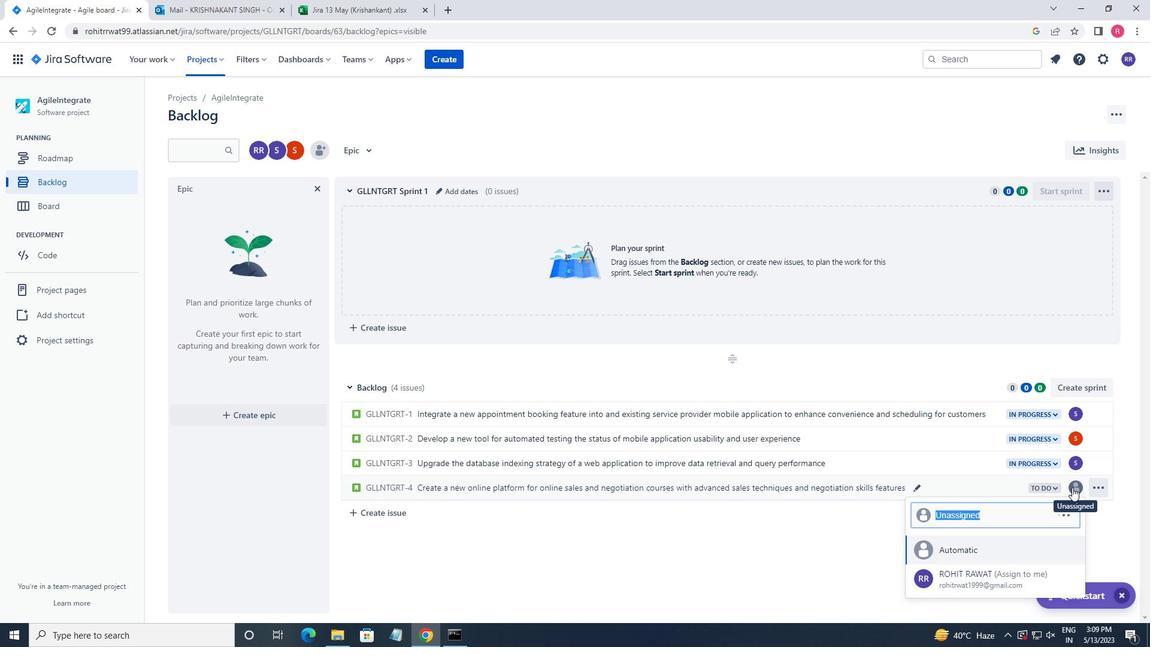 
Action: Key pressed SOFTAGE.4<Key.shift>@SOFTAGE.NET
Screenshot: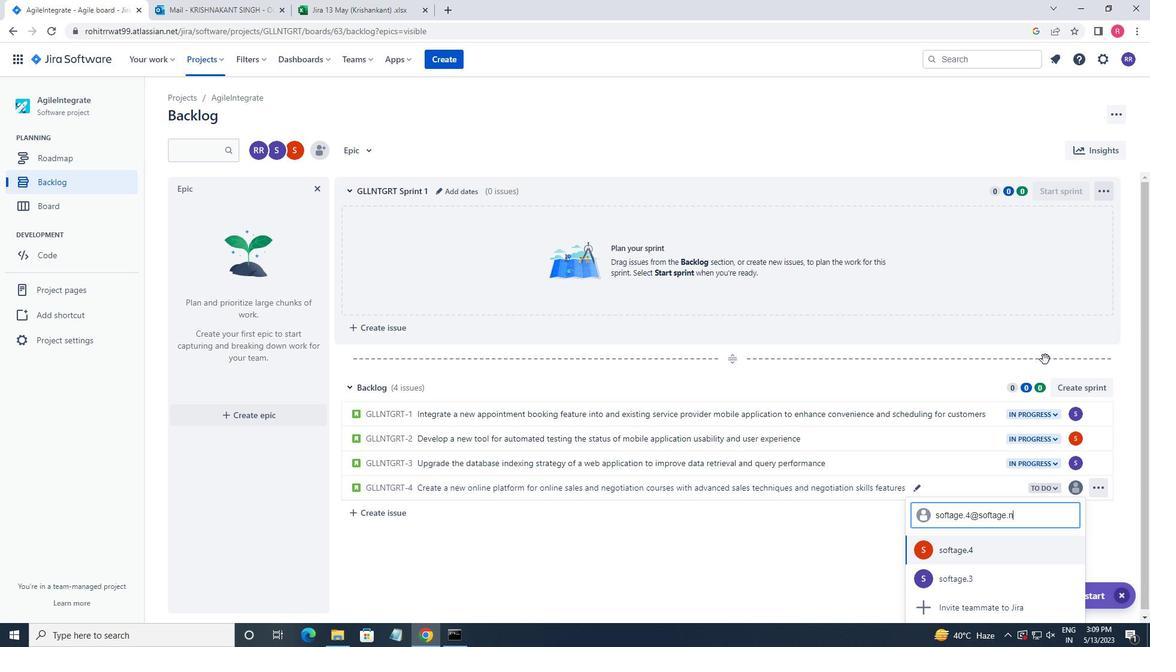 
Action: Mouse moved to (957, 553)
Screenshot: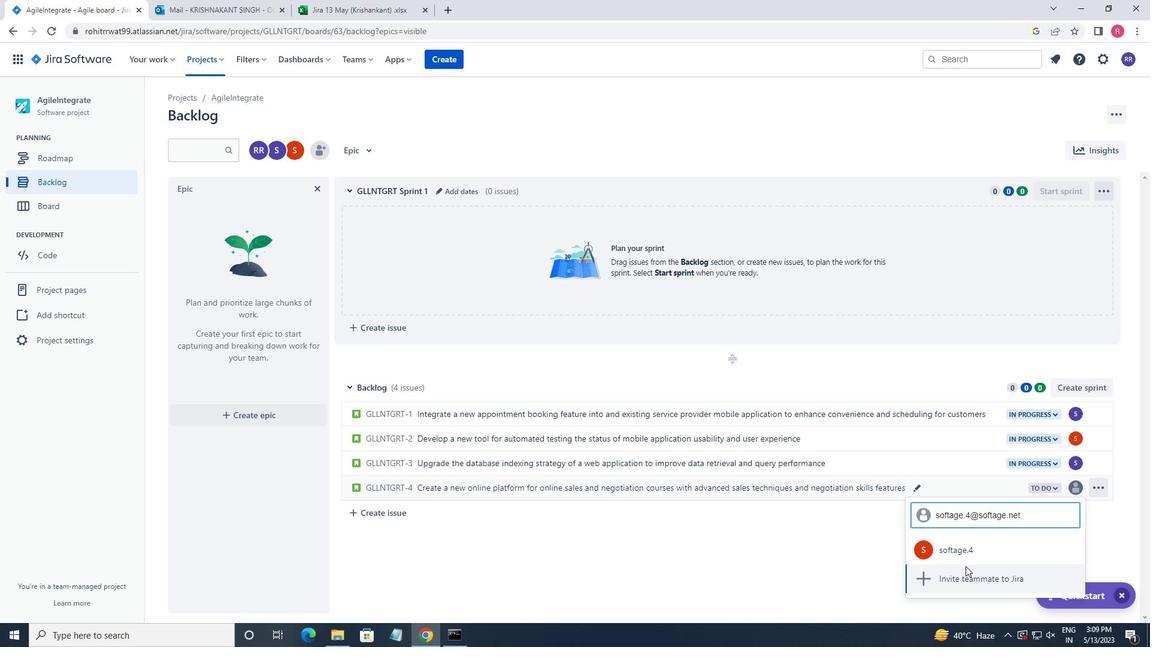 
Action: Mouse pressed left at (957, 553)
Screenshot: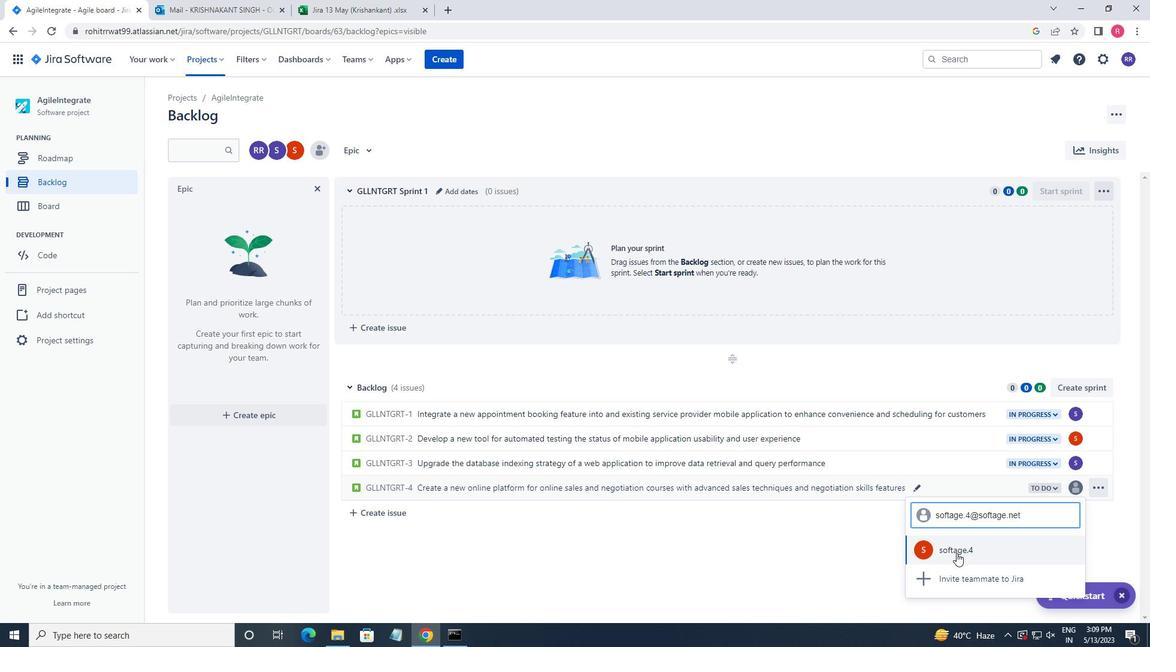 
Action: Mouse moved to (1040, 486)
Screenshot: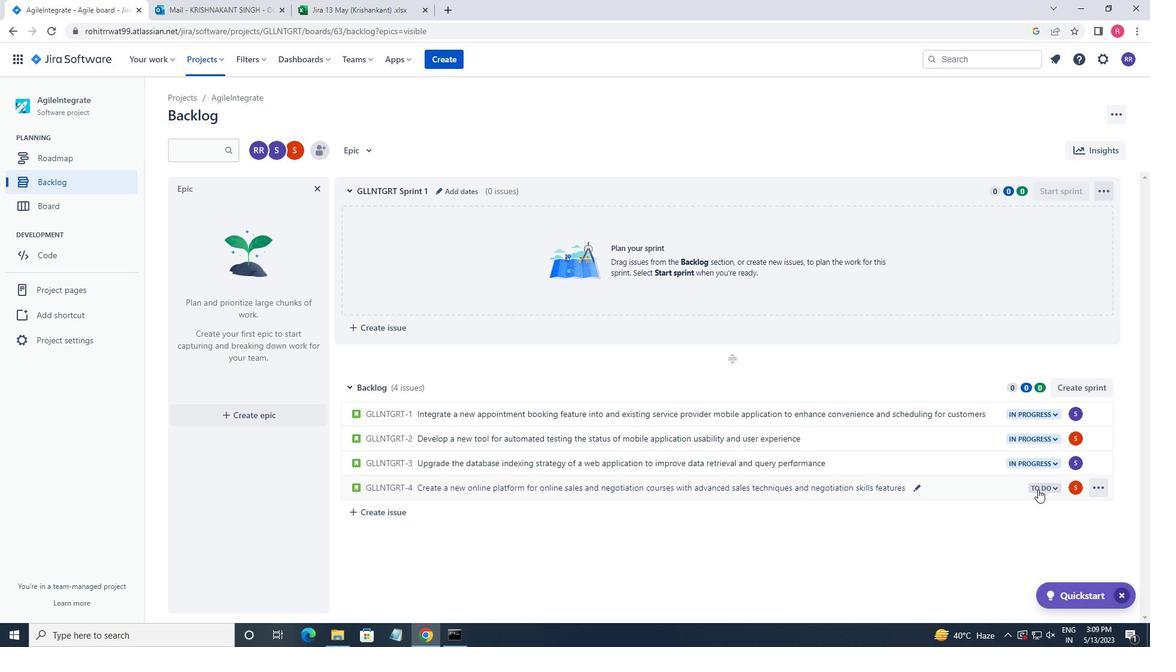
Action: Mouse pressed left at (1040, 486)
Screenshot: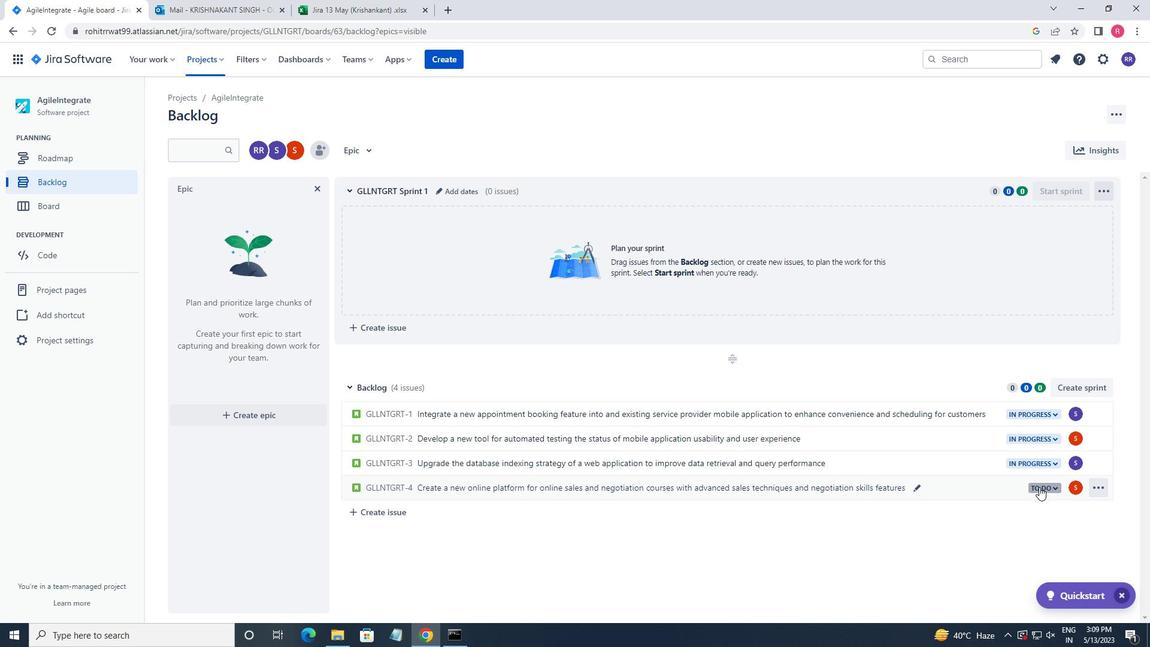 
Action: Mouse moved to (973, 511)
Screenshot: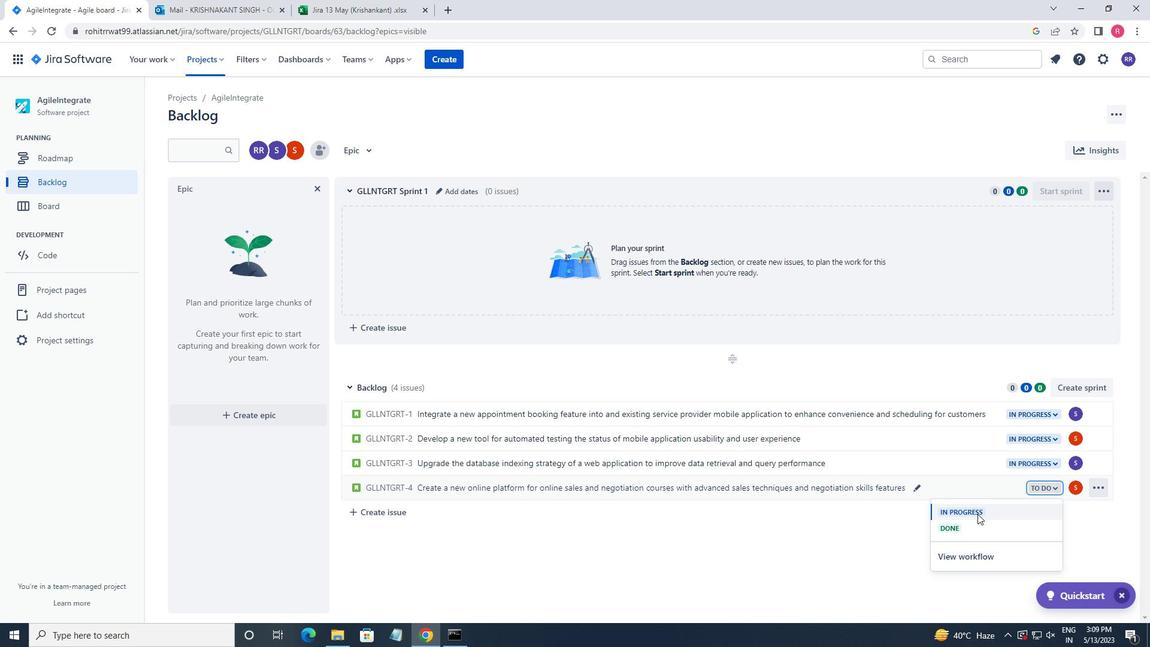 
Action: Mouse pressed left at (973, 511)
Screenshot: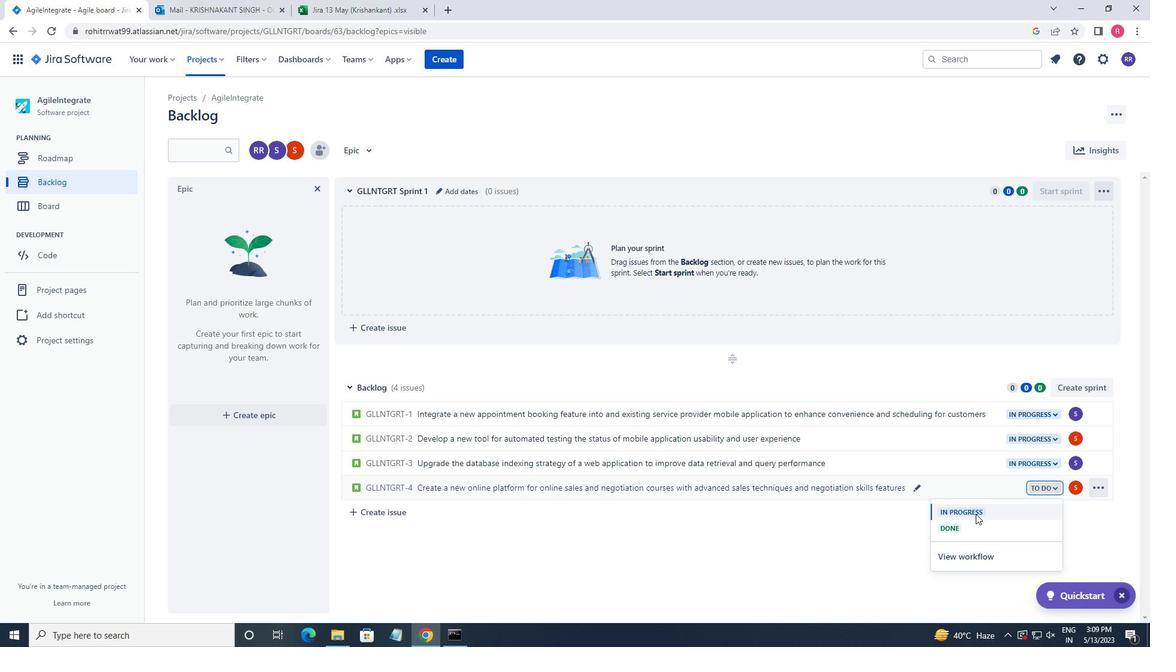 
Action: Mouse moved to (921, 561)
Screenshot: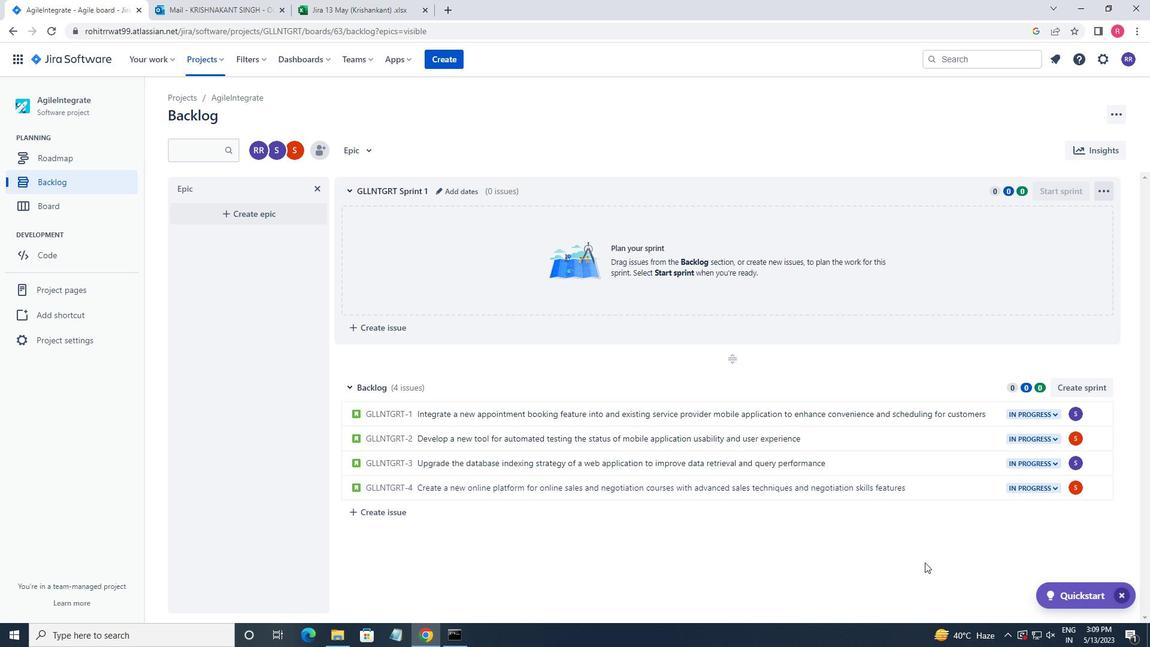 
Action: Mouse pressed left at (921, 561)
Screenshot: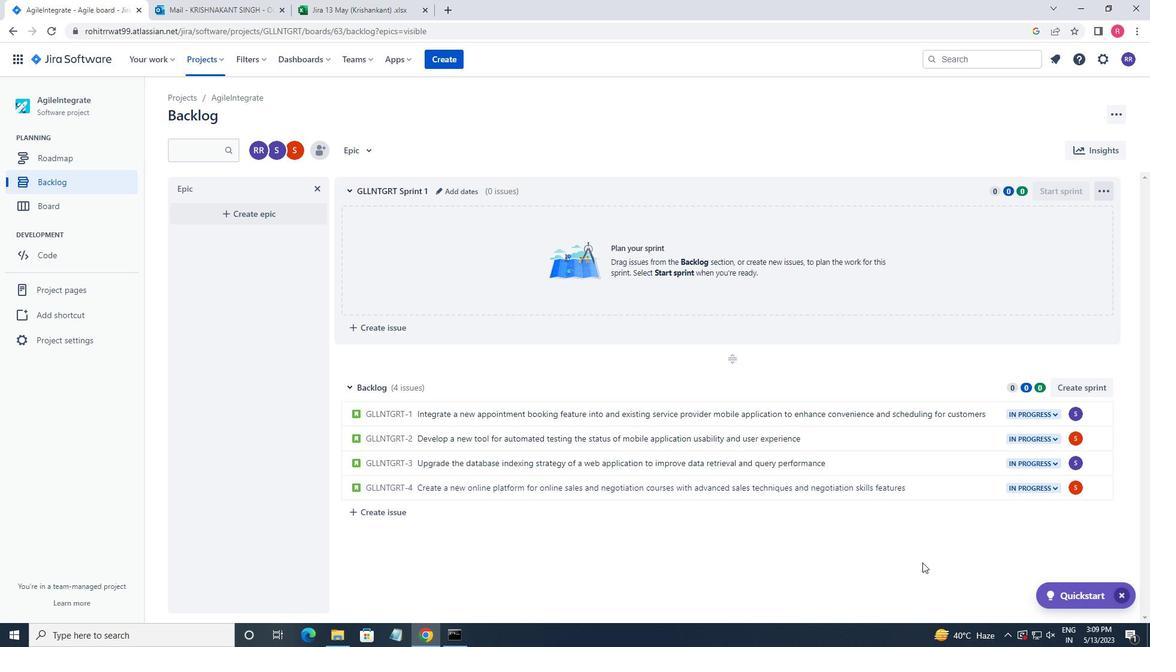 
